 Task: Look for space in  Lyon from 4th may 2023 to 15th may 2023 for 2 adults, 1 child in price range Rs.30000 to Rs.36000. Place can be entire place or private room with 1  bedroom having 2 beds and 1 bathroom. Property type can be flat. Amenities needed are: wifi, pool, breakfast. Booking option can be shelf check-in. Required host language is English.
Action: Mouse moved to (444, 497)
Screenshot: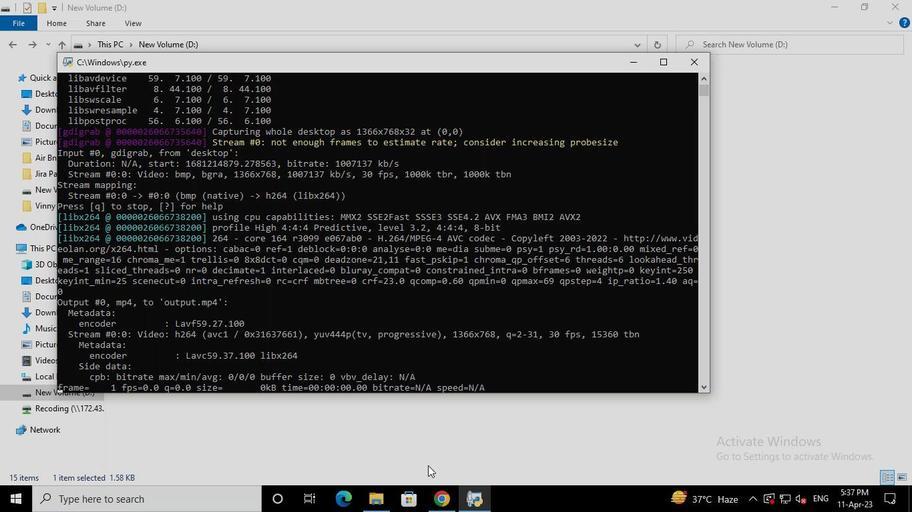 
Action: Mouse pressed left at (444, 497)
Screenshot: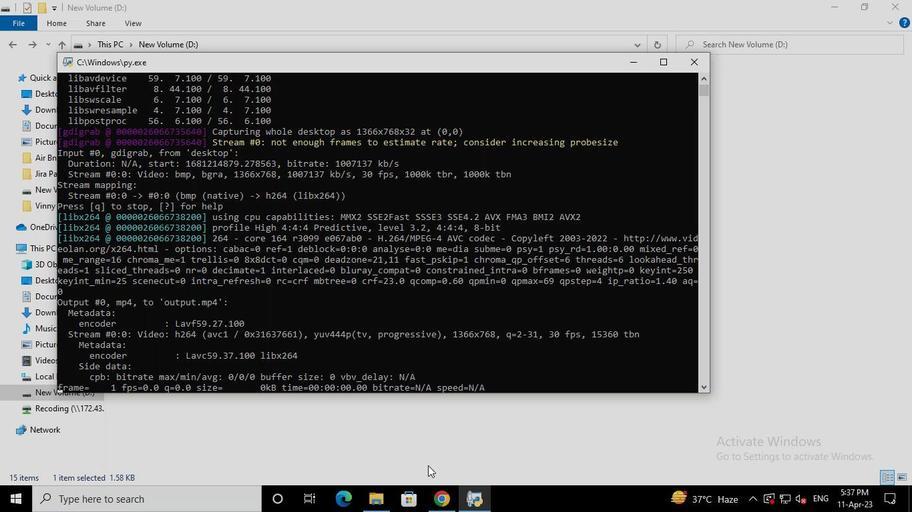 
Action: Mouse moved to (377, 119)
Screenshot: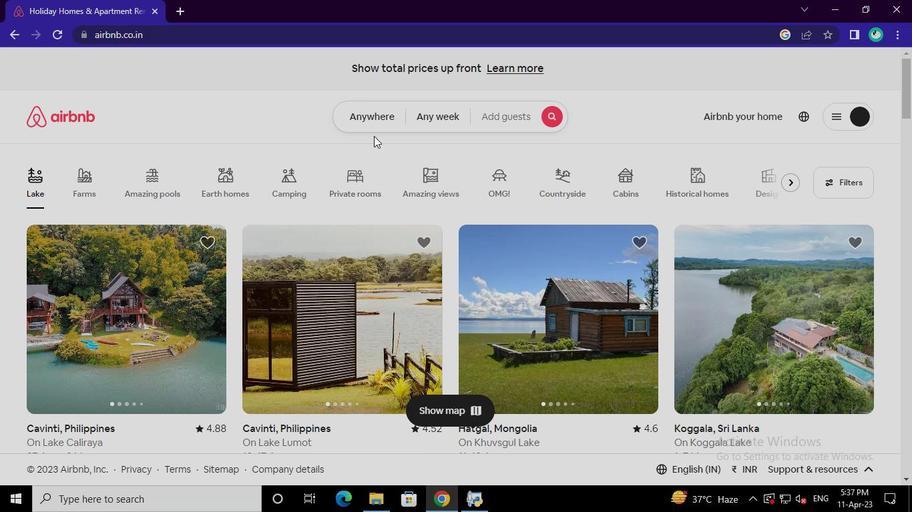 
Action: Mouse pressed left at (377, 119)
Screenshot: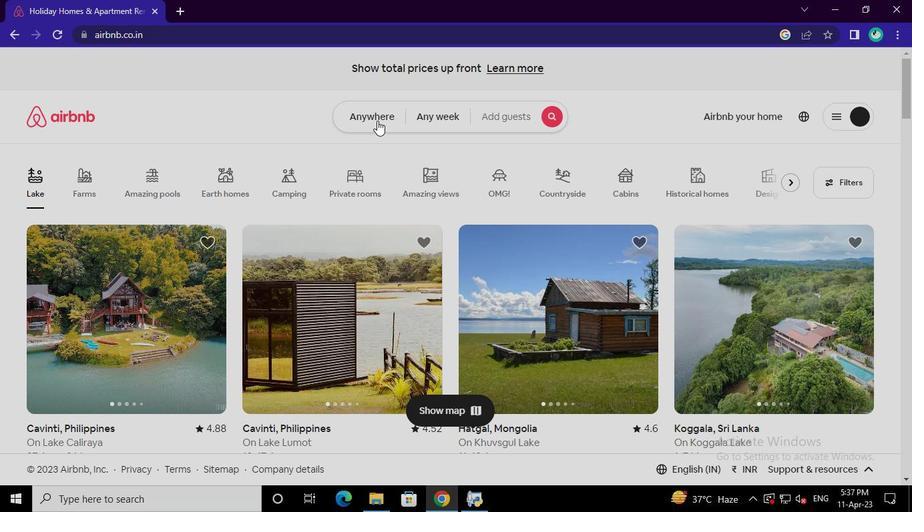 
Action: Mouse moved to (331, 164)
Screenshot: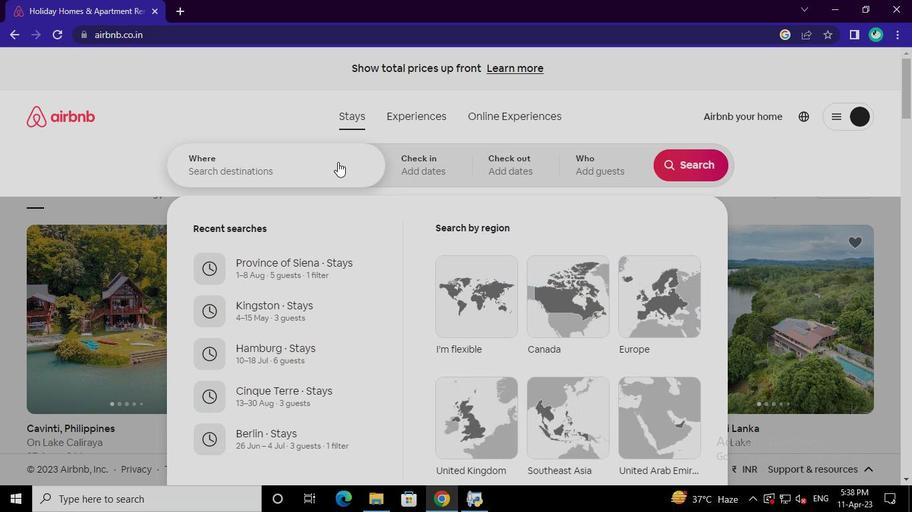 
Action: Mouse pressed left at (331, 164)
Screenshot: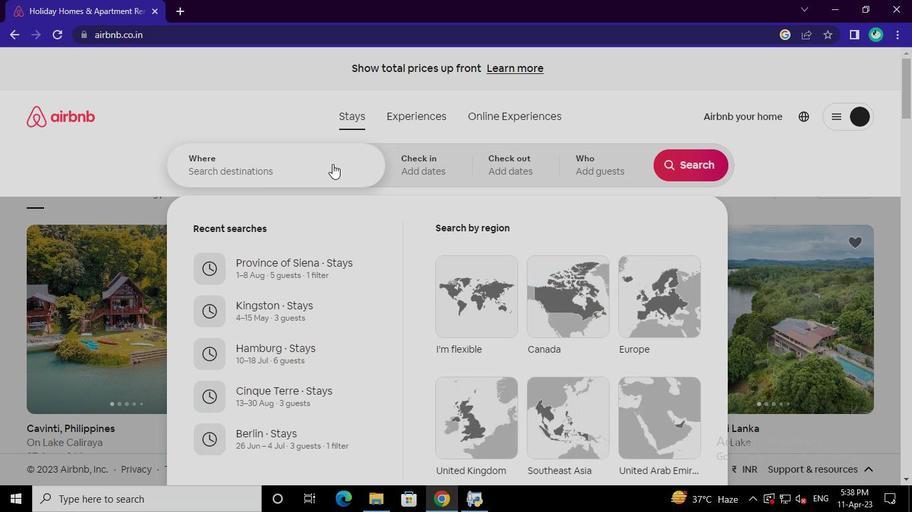 
Action: Keyboard l
Screenshot: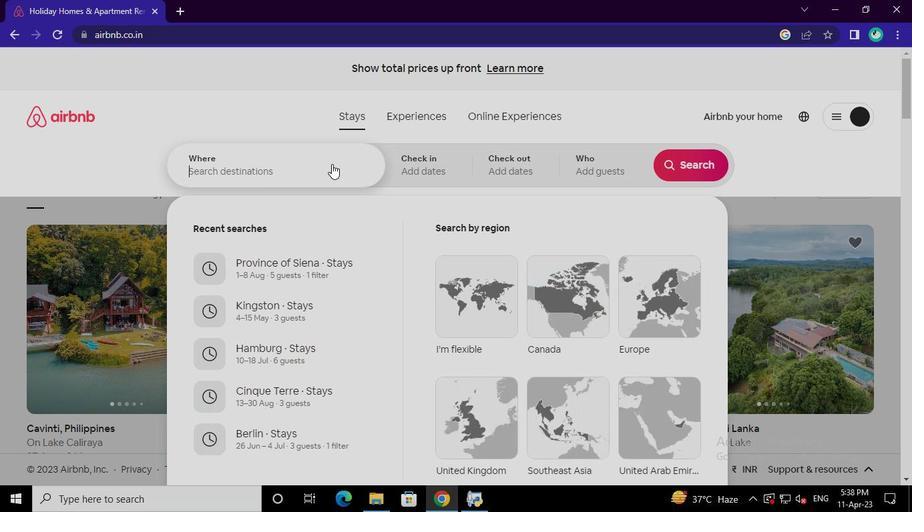 
Action: Keyboard y
Screenshot: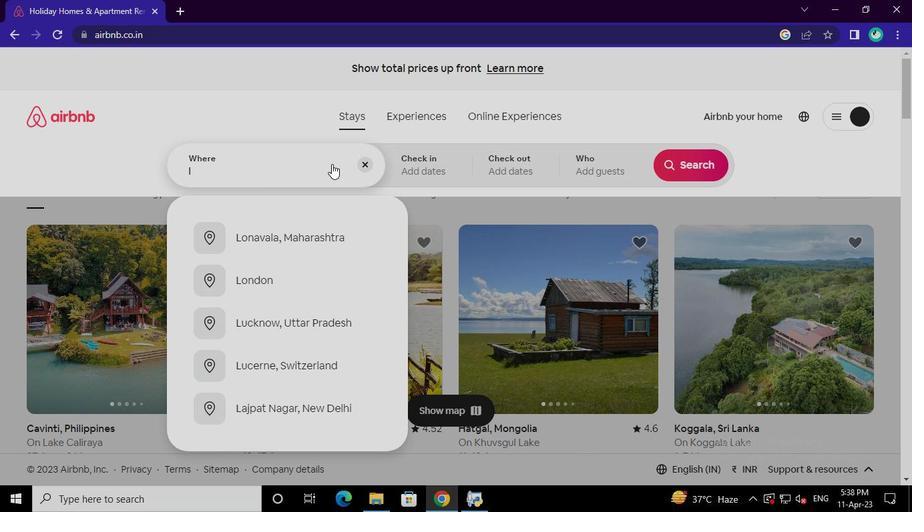 
Action: Keyboard o
Screenshot: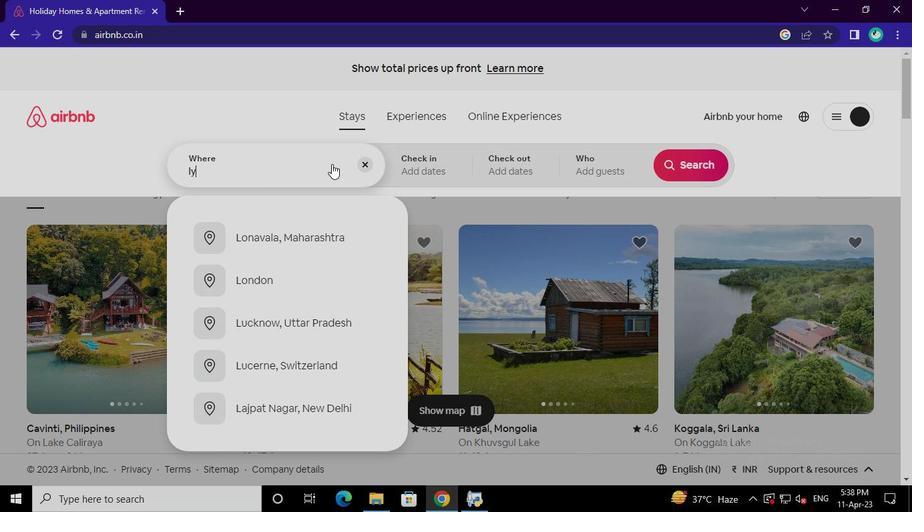 
Action: Keyboard n
Screenshot: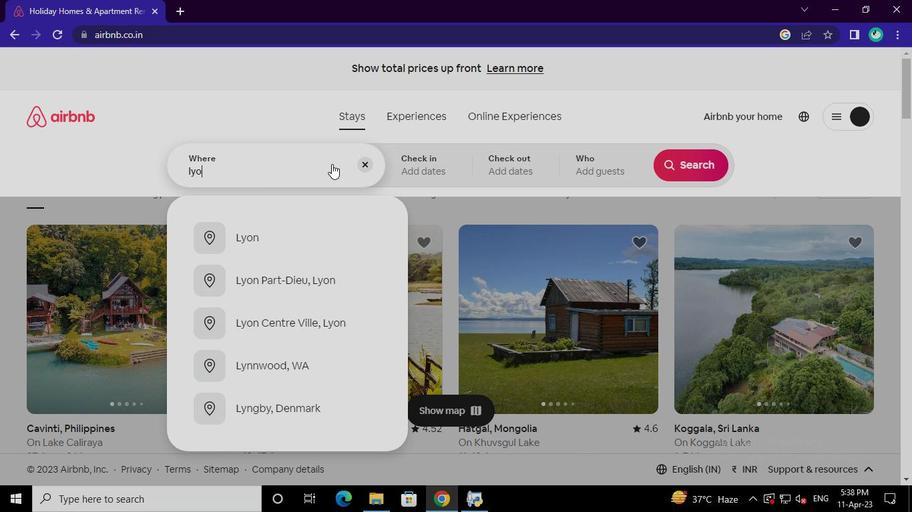 
Action: Mouse moved to (293, 238)
Screenshot: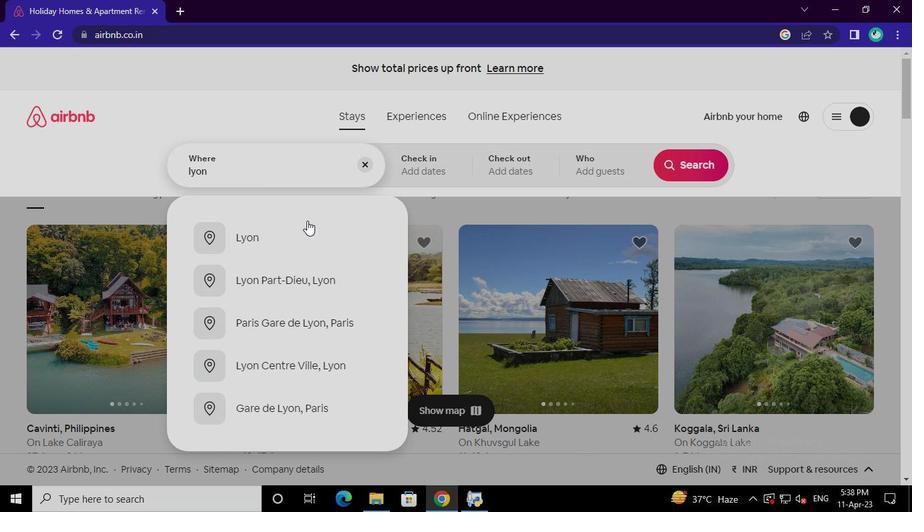
Action: Mouse pressed left at (293, 238)
Screenshot: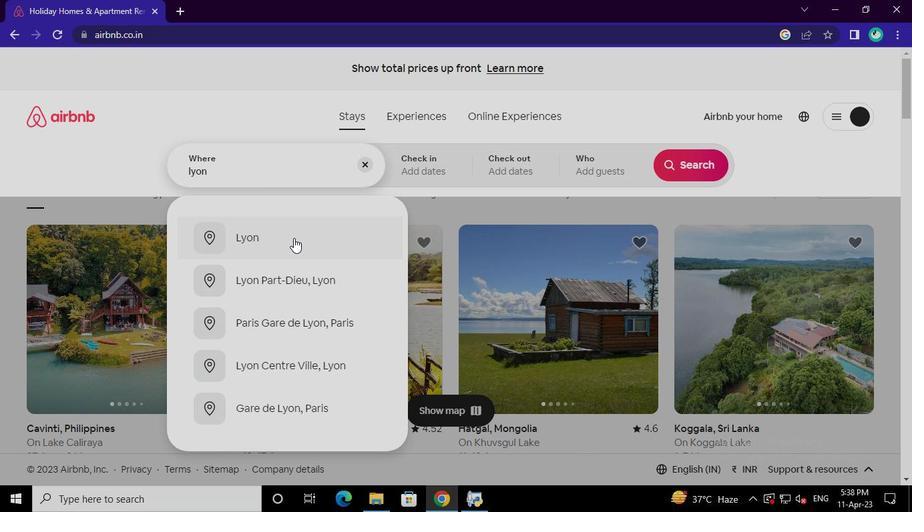 
Action: Mouse moved to (607, 327)
Screenshot: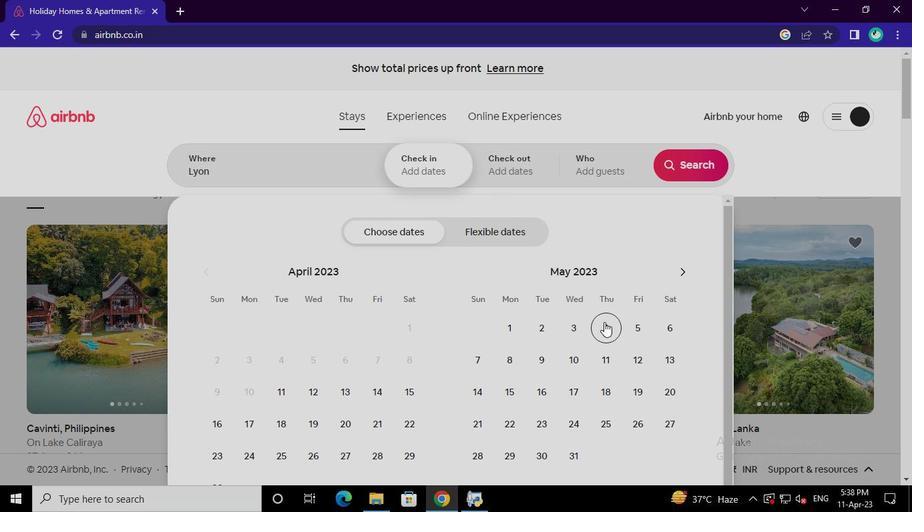 
Action: Mouse pressed left at (607, 327)
Screenshot: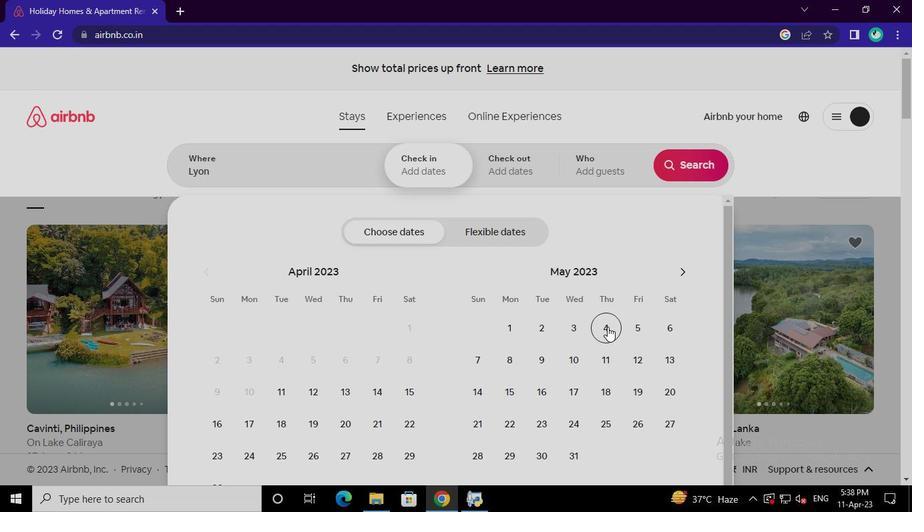 
Action: Mouse moved to (511, 393)
Screenshot: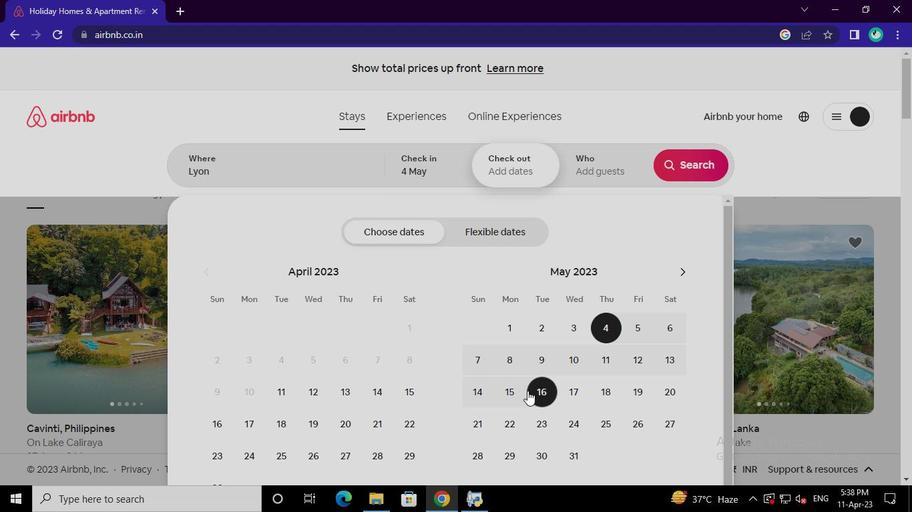 
Action: Mouse pressed left at (511, 393)
Screenshot: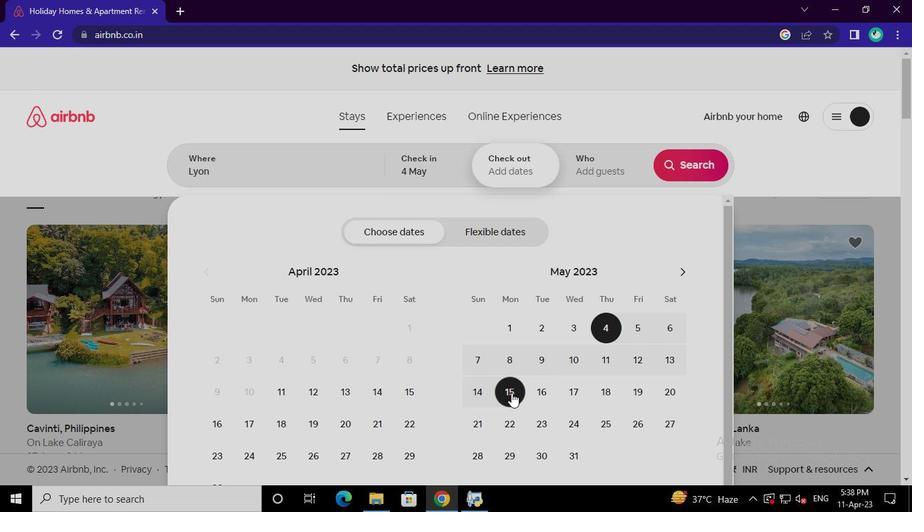 
Action: Mouse moved to (610, 169)
Screenshot: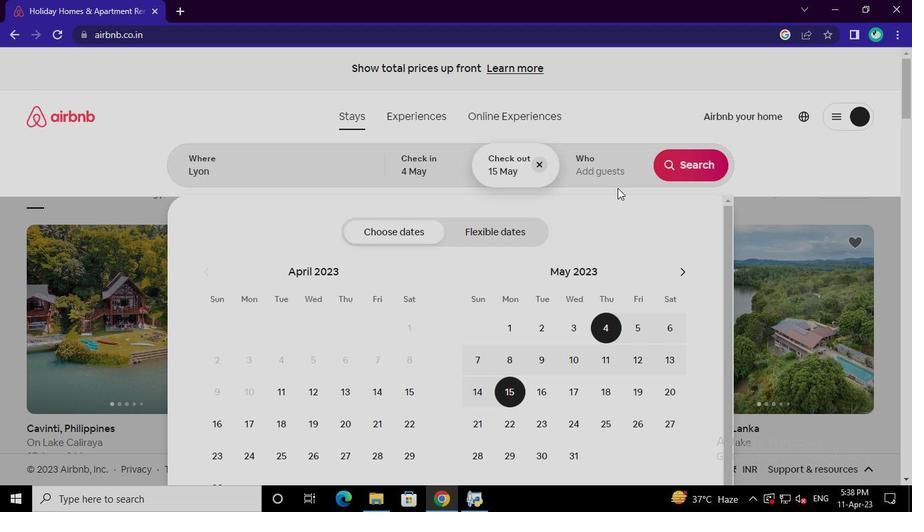 
Action: Mouse pressed left at (610, 169)
Screenshot: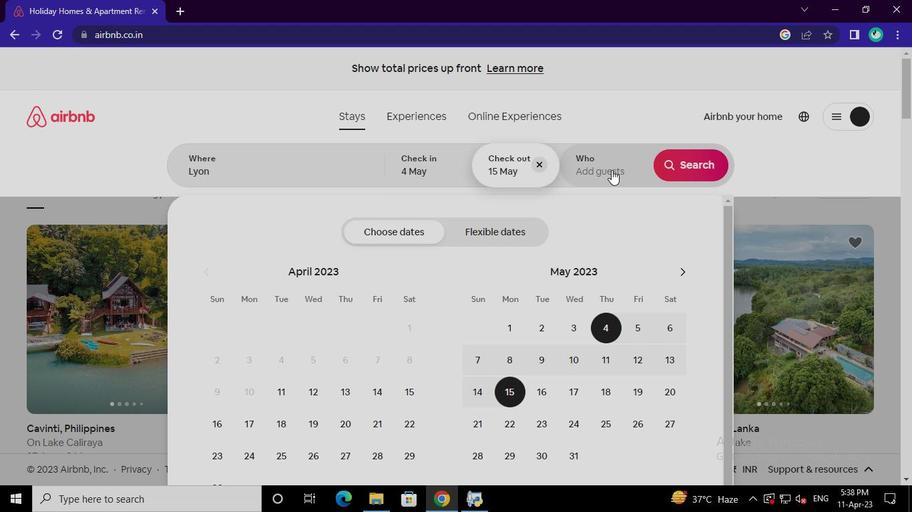 
Action: Mouse moved to (699, 236)
Screenshot: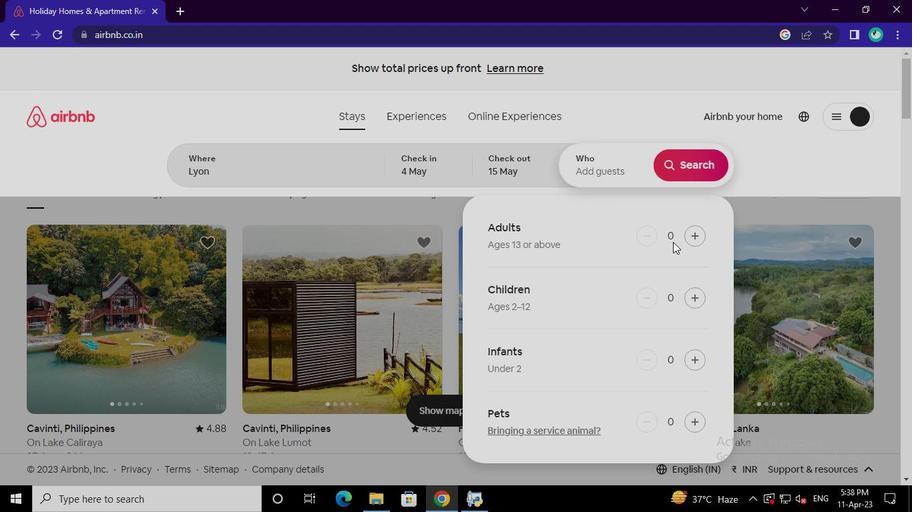 
Action: Mouse pressed left at (699, 236)
Screenshot: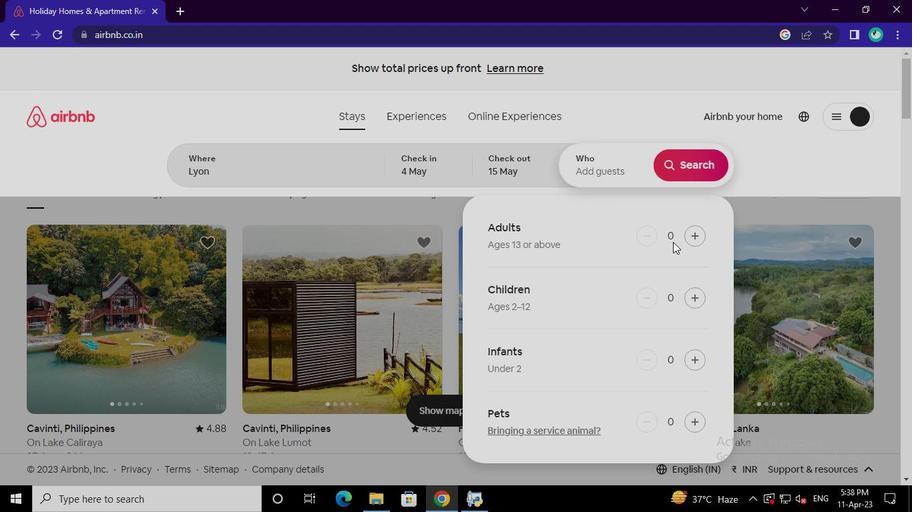 
Action: Mouse pressed left at (699, 236)
Screenshot: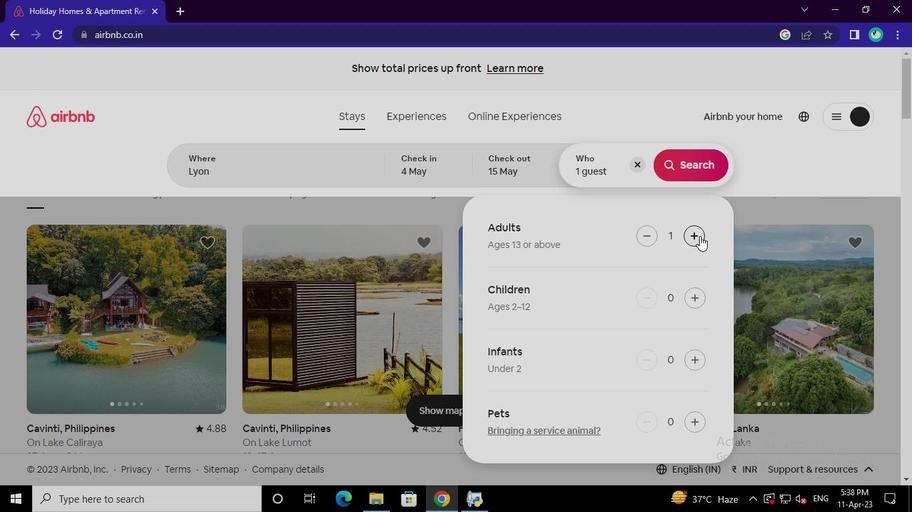 
Action: Mouse moved to (697, 294)
Screenshot: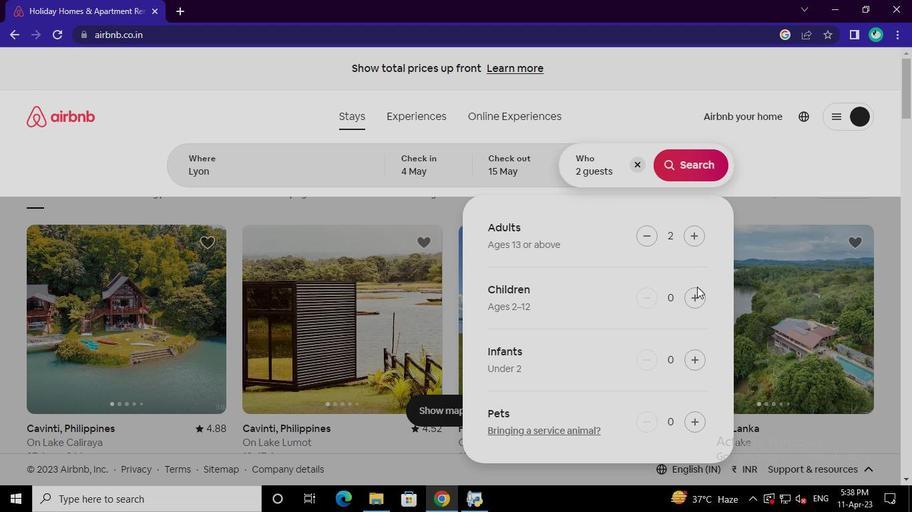 
Action: Mouse pressed left at (697, 294)
Screenshot: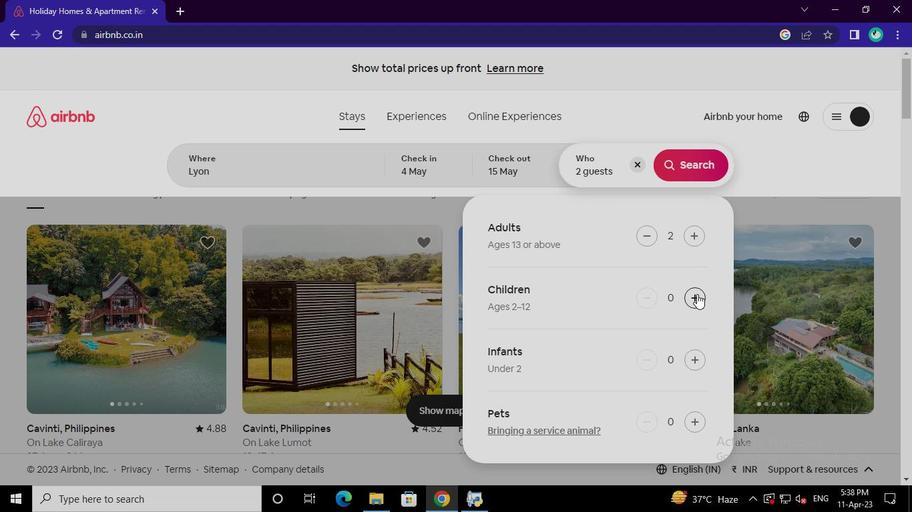
Action: Mouse moved to (693, 171)
Screenshot: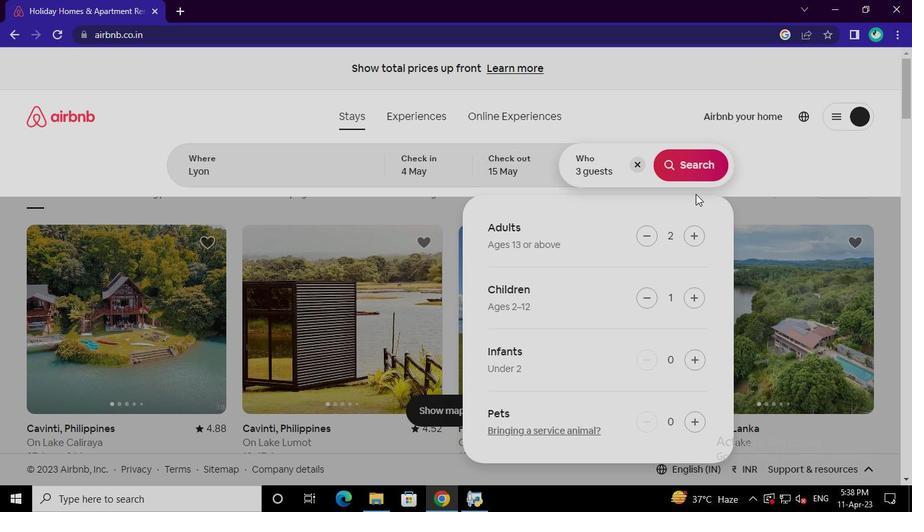 
Action: Mouse pressed left at (693, 171)
Screenshot: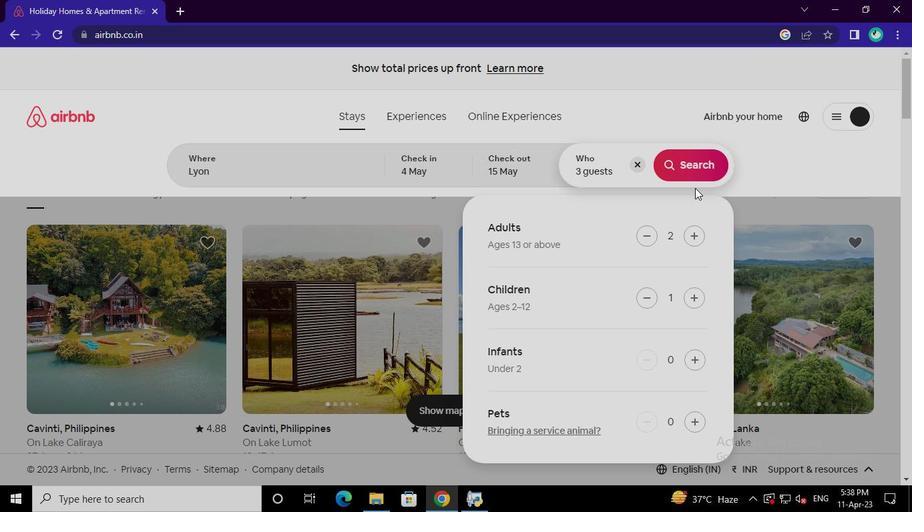
Action: Mouse moved to (839, 129)
Screenshot: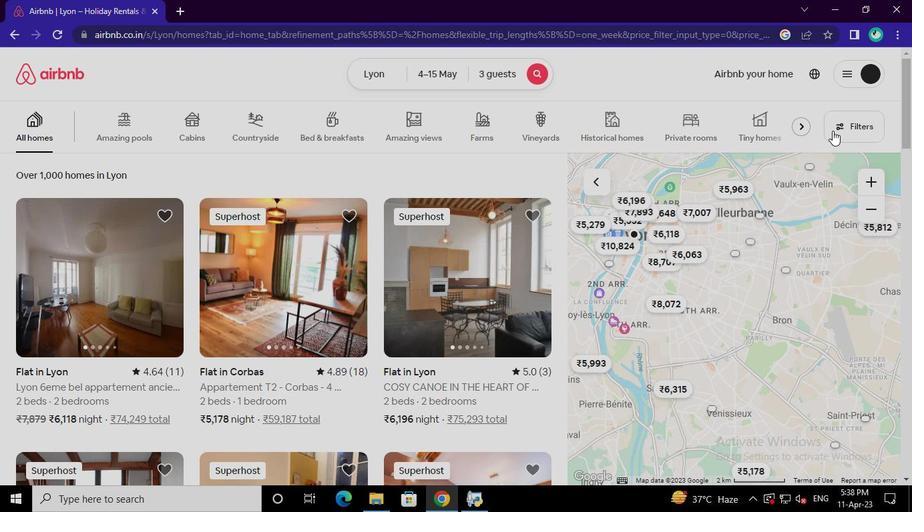
Action: Mouse pressed left at (839, 129)
Screenshot: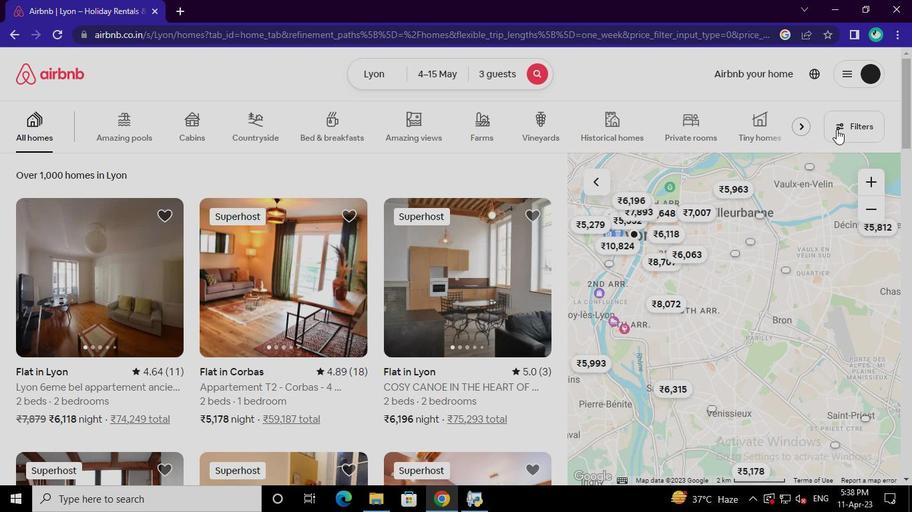 
Action: Mouse moved to (390, 289)
Screenshot: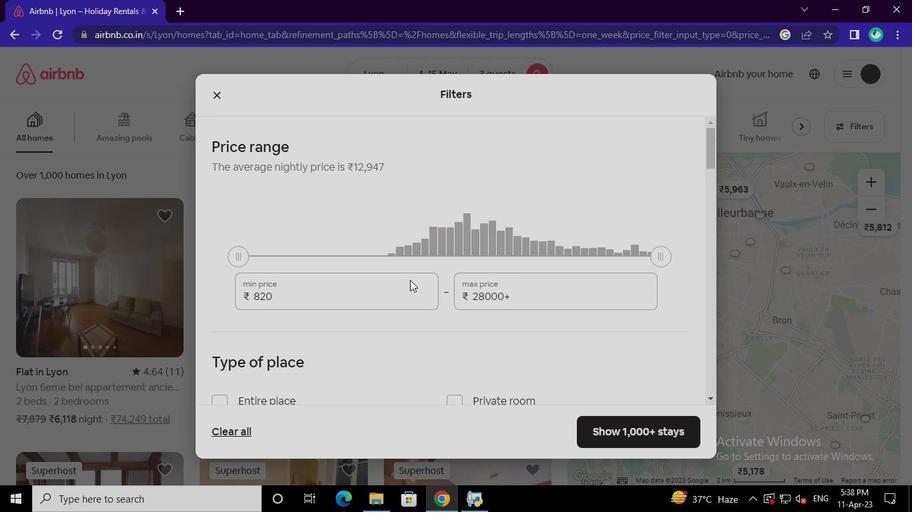 
Action: Mouse pressed left at (390, 289)
Screenshot: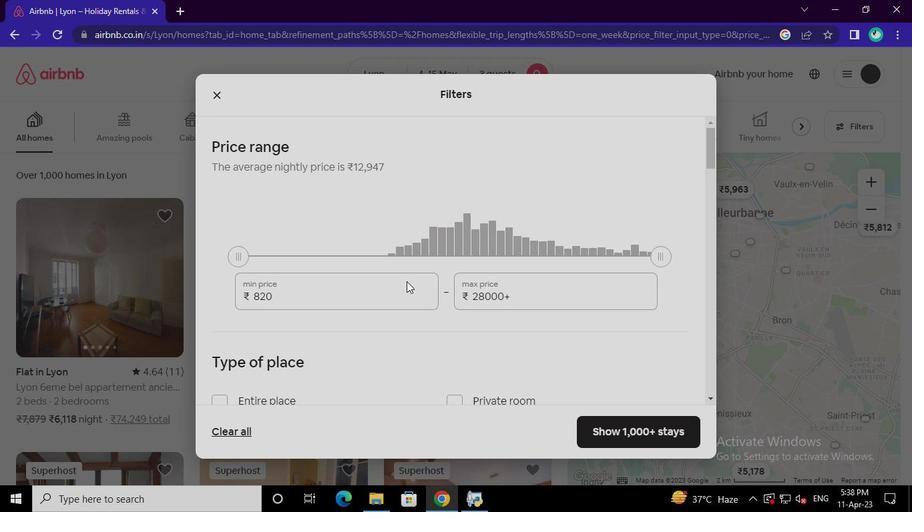 
Action: Keyboard Key.backspace
Screenshot: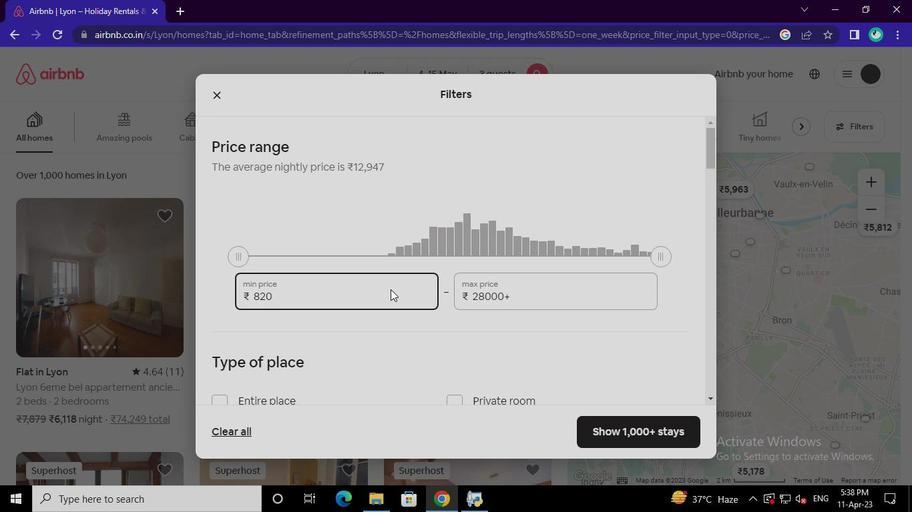 
Action: Keyboard Key.backspace
Screenshot: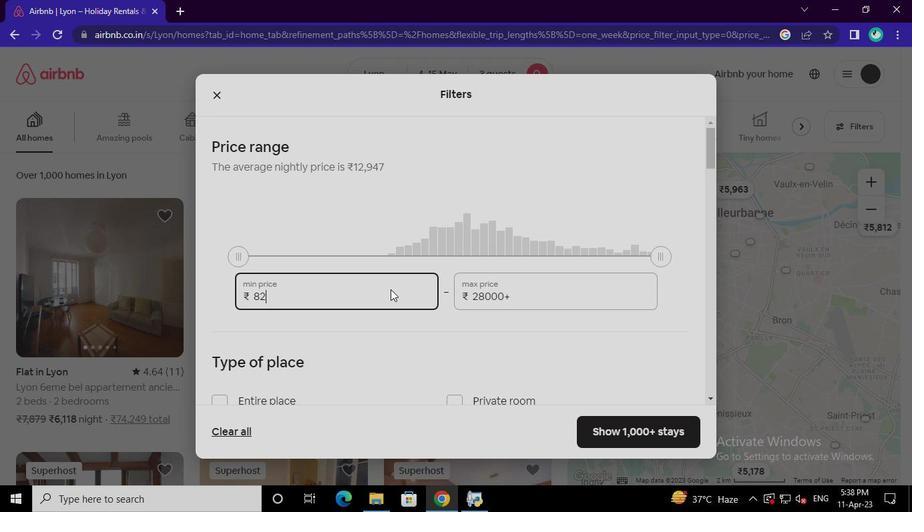 
Action: Keyboard Key.backspace
Screenshot: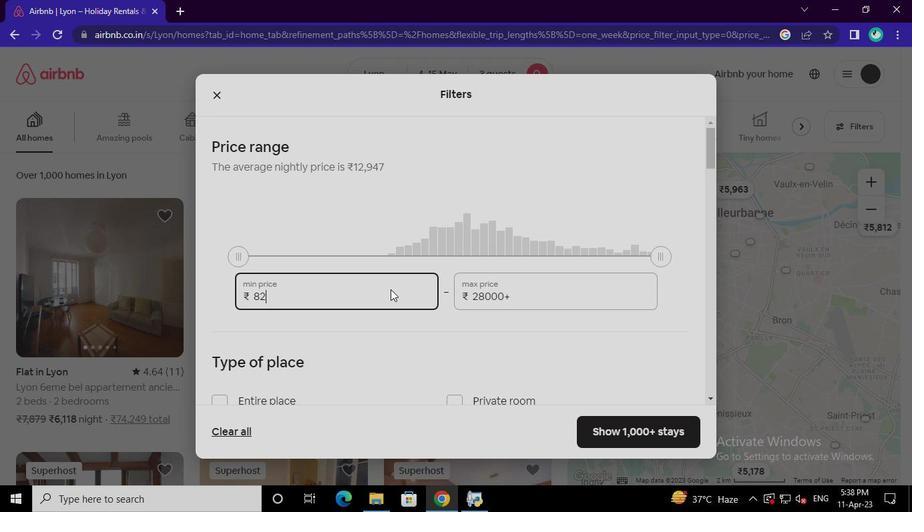 
Action: Keyboard Key.backspace
Screenshot: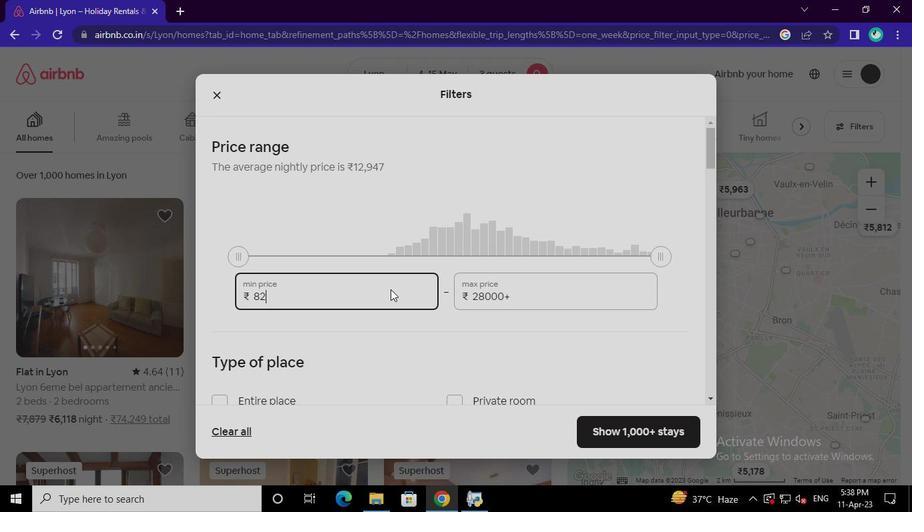 
Action: Keyboard Key.backspace
Screenshot: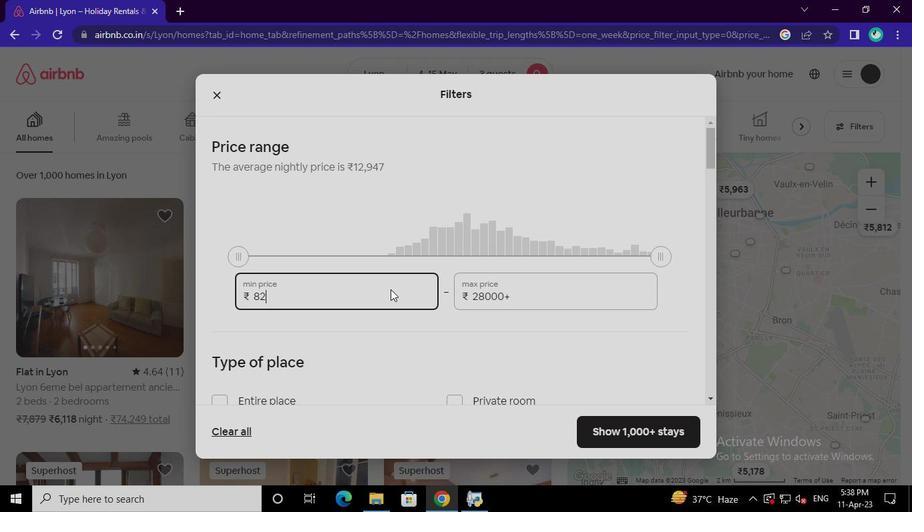 
Action: Keyboard Key.backspace
Screenshot: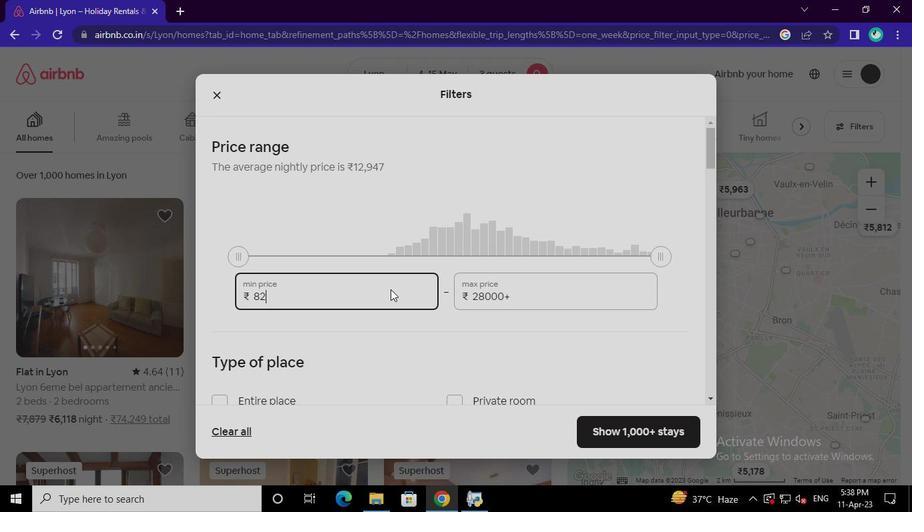 
Action: Keyboard <99>
Screenshot: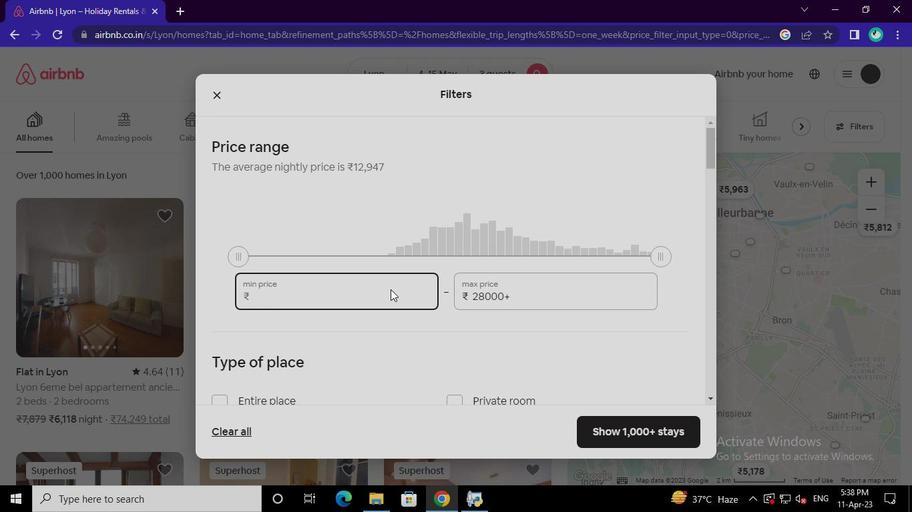 
Action: Keyboard <96>
Screenshot: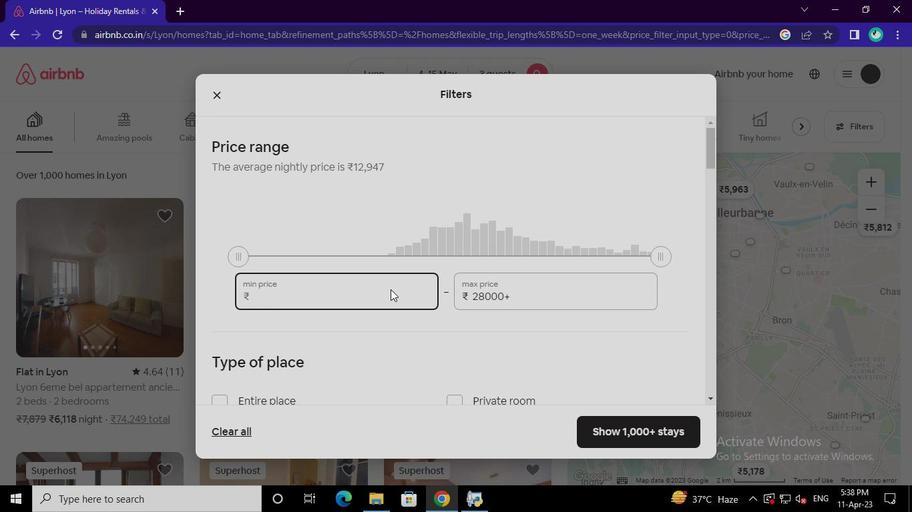 
Action: Keyboard <96>
Screenshot: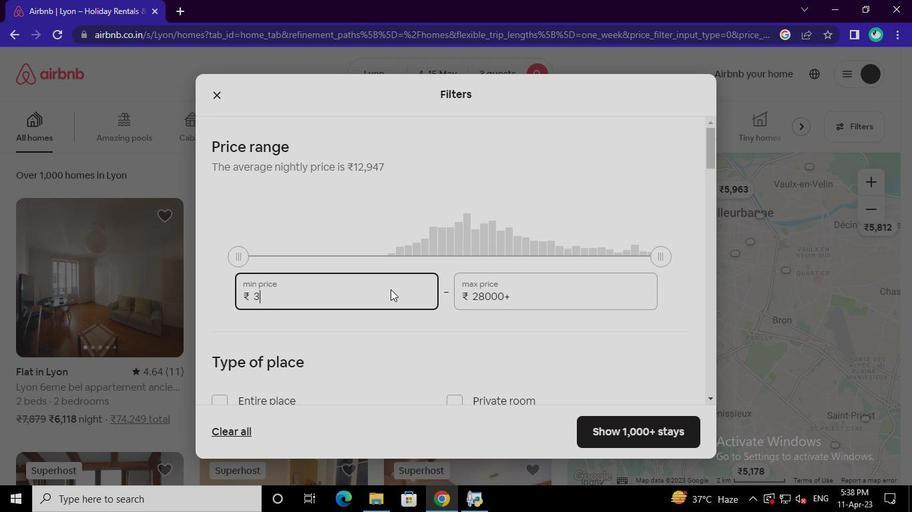 
Action: Keyboard <96>
Screenshot: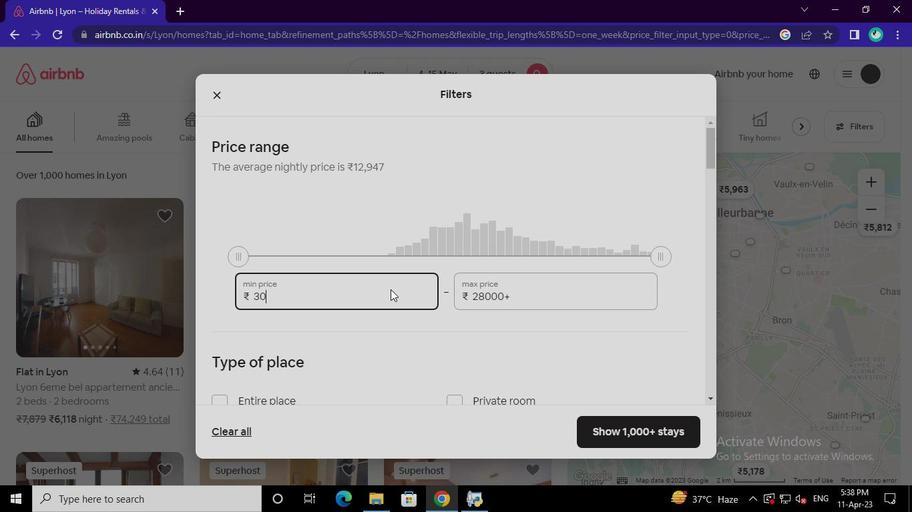 
Action: Keyboard <96>
Screenshot: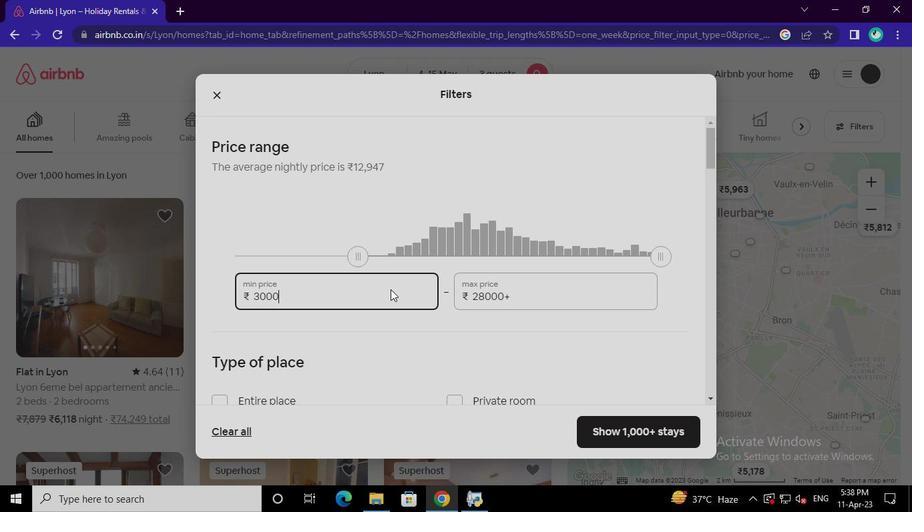 
Action: Mouse moved to (514, 300)
Screenshot: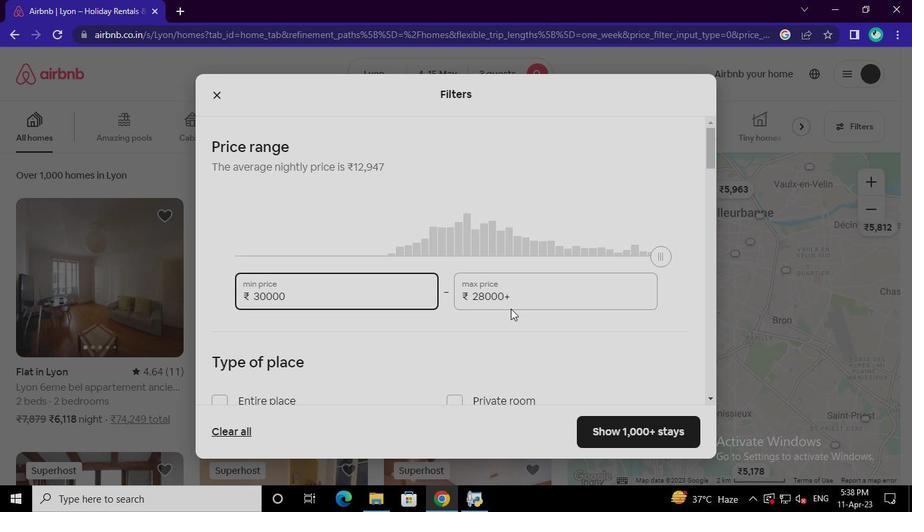 
Action: Mouse pressed left at (514, 300)
Screenshot: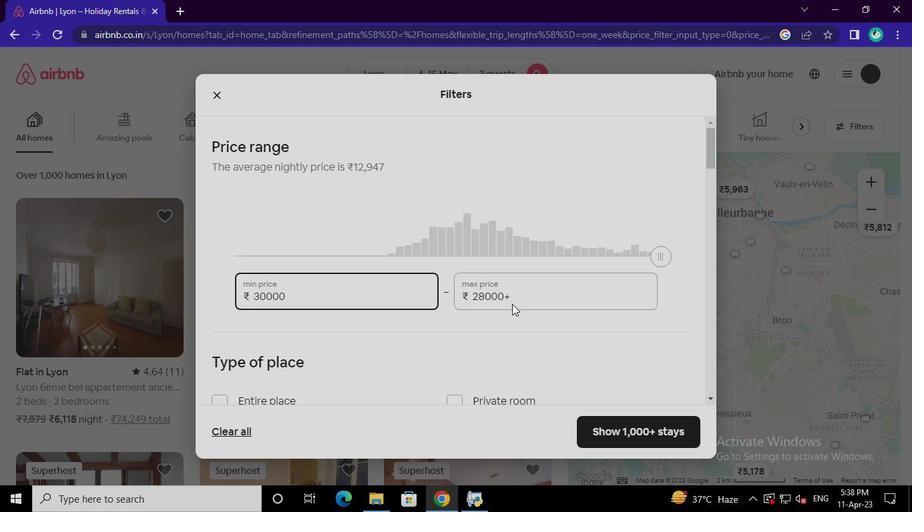 
Action: Mouse moved to (514, 299)
Screenshot: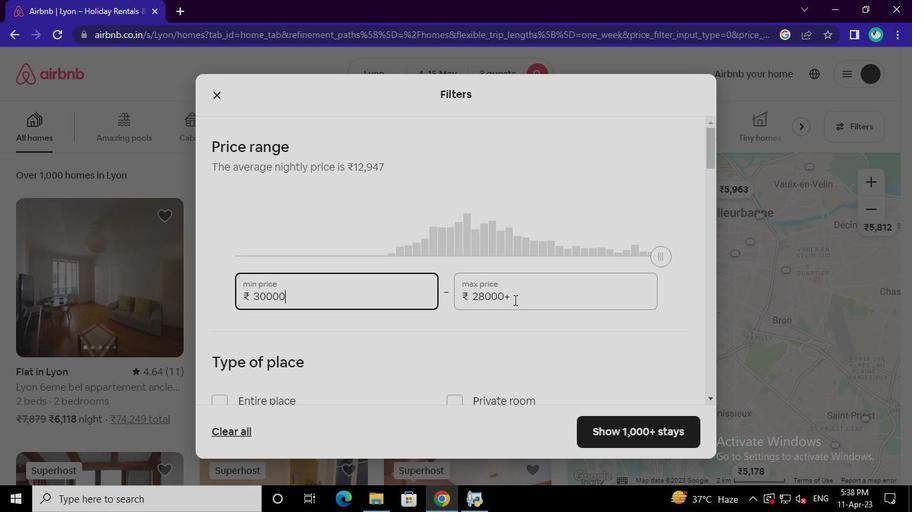 
Action: Keyboard Key.backspace
Screenshot: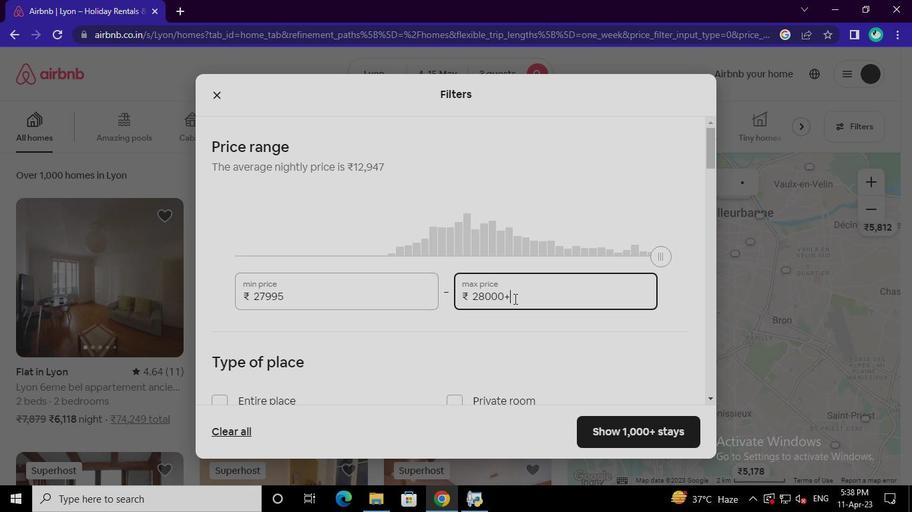 
Action: Keyboard Key.backspace
Screenshot: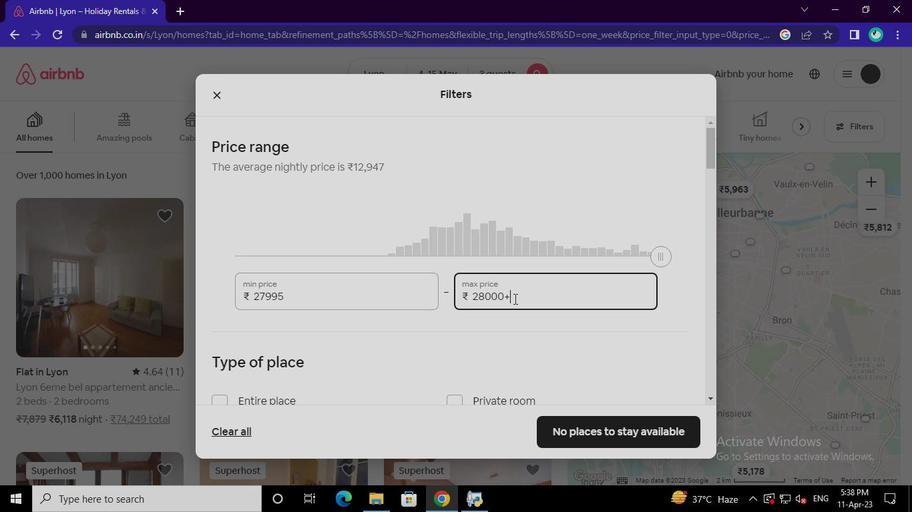 
Action: Keyboard Key.backspace
Screenshot: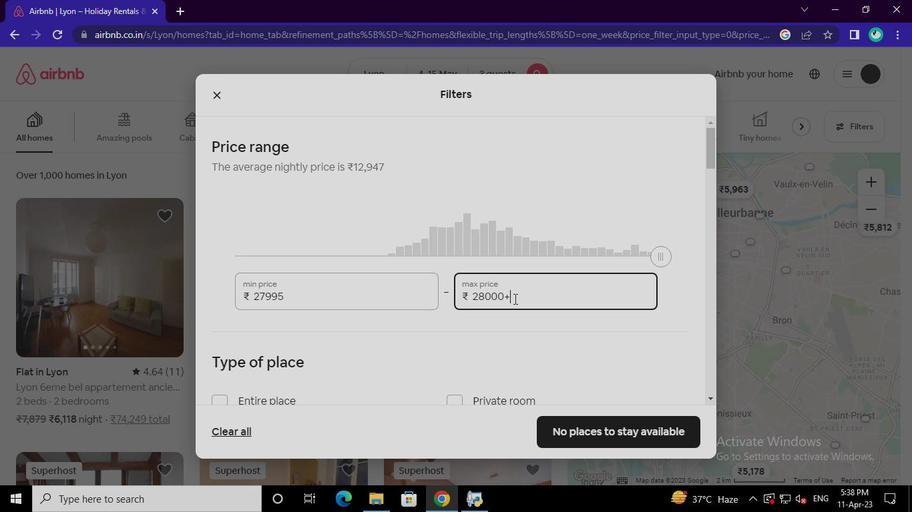 
Action: Keyboard Key.backspace
Screenshot: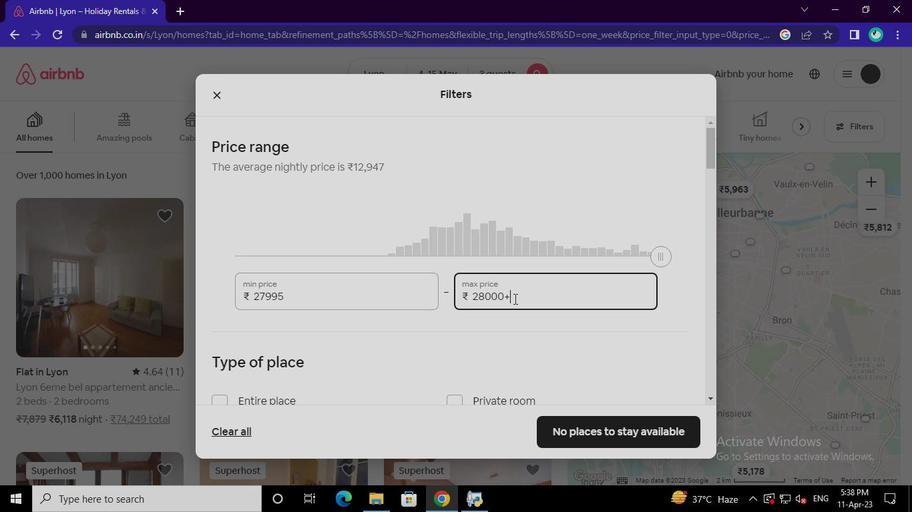 
Action: Keyboard Key.backspace
Screenshot: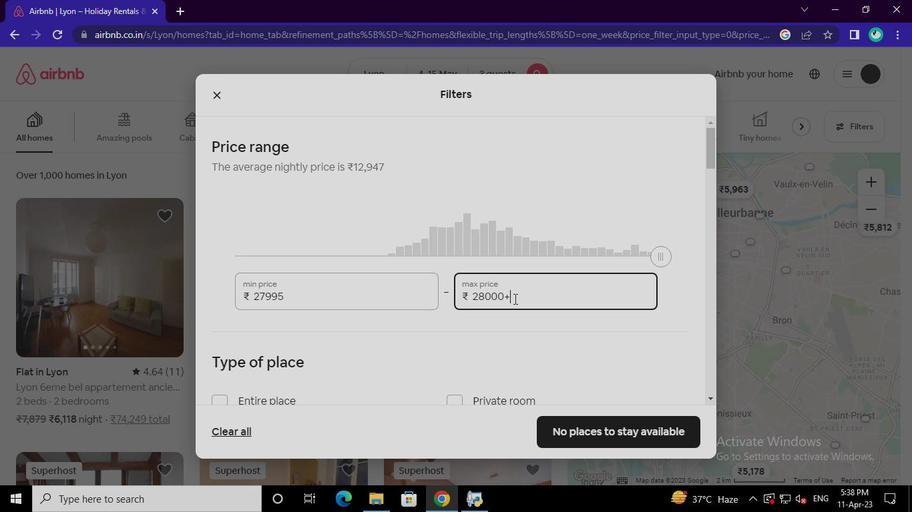
Action: Keyboard Key.backspace
Screenshot: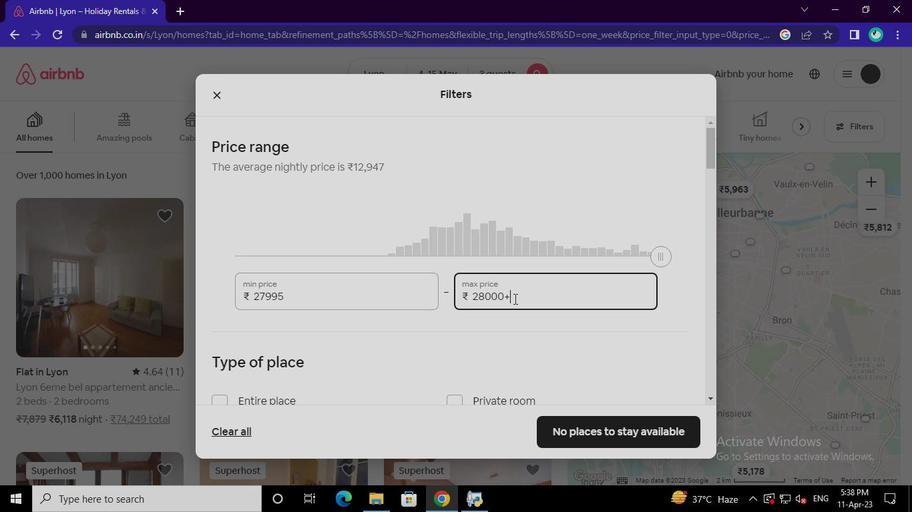 
Action: Keyboard Key.backspace
Screenshot: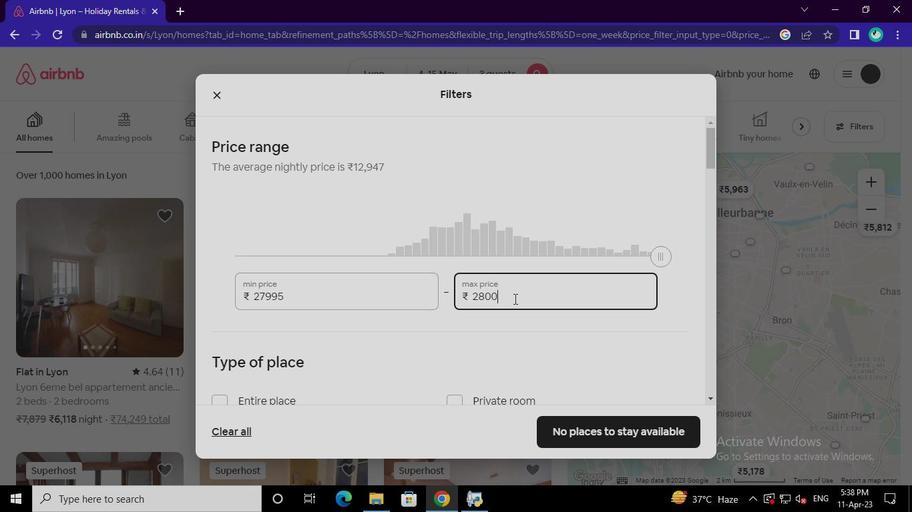 
Action: Keyboard Key.backspace
Screenshot: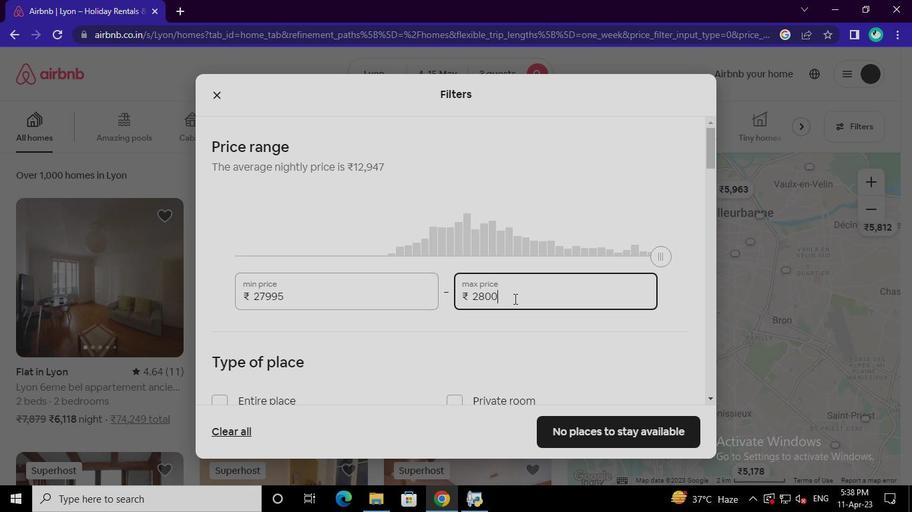
Action: Keyboard Key.backspace
Screenshot: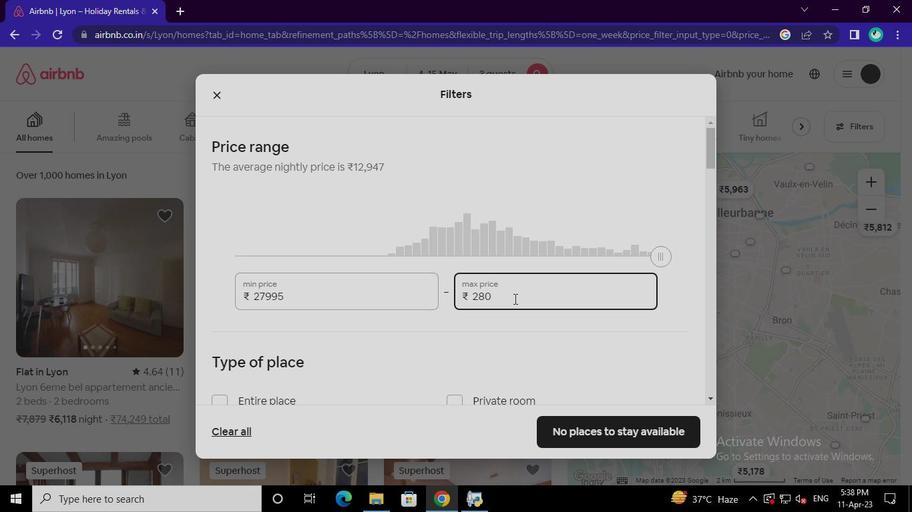 
Action: Keyboard Key.backspace
Screenshot: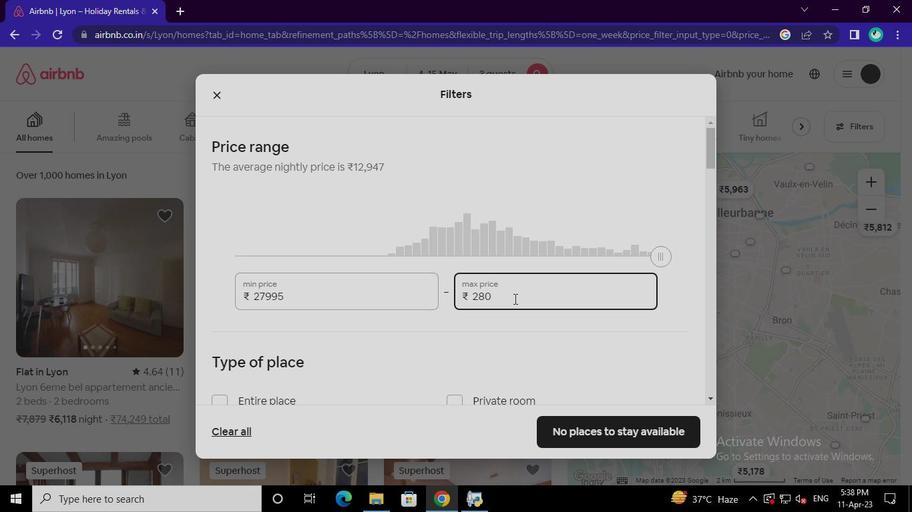 
Action: Keyboard Key.backspace
Screenshot: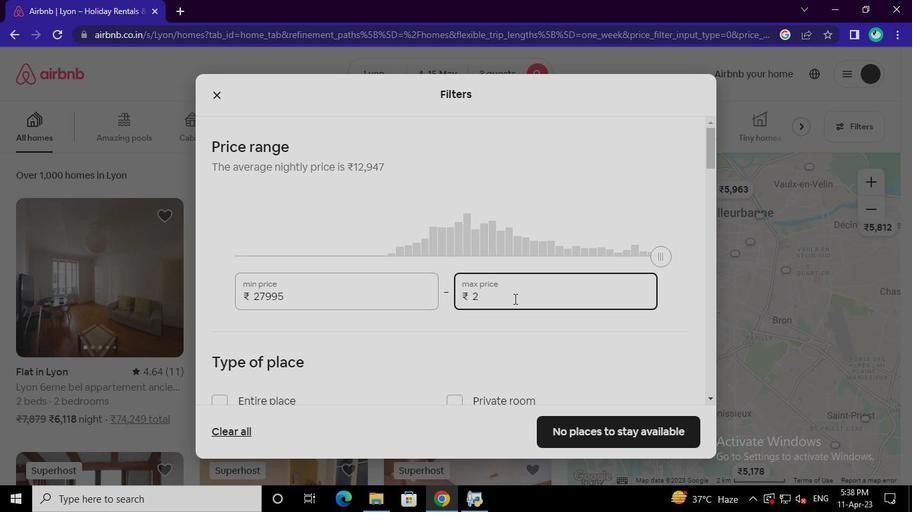 
Action: Keyboard Key.backspace
Screenshot: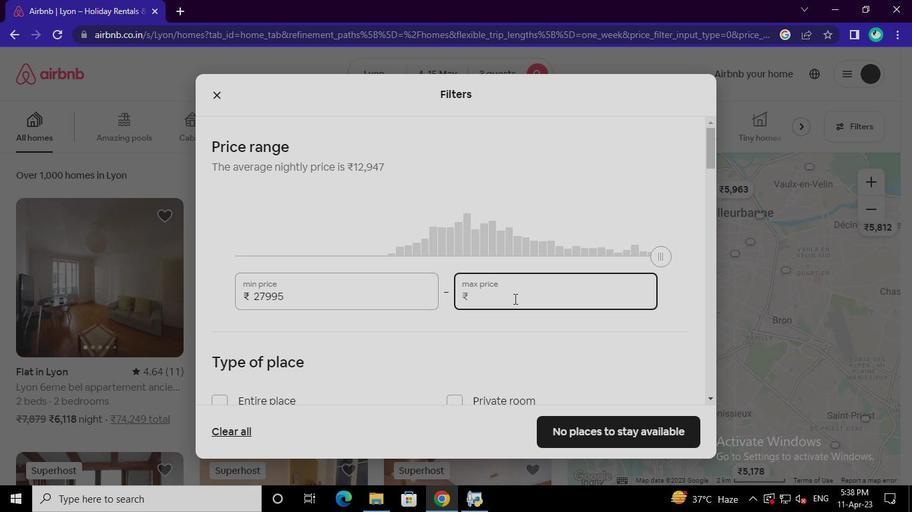 
Action: Keyboard Key.backspace
Screenshot: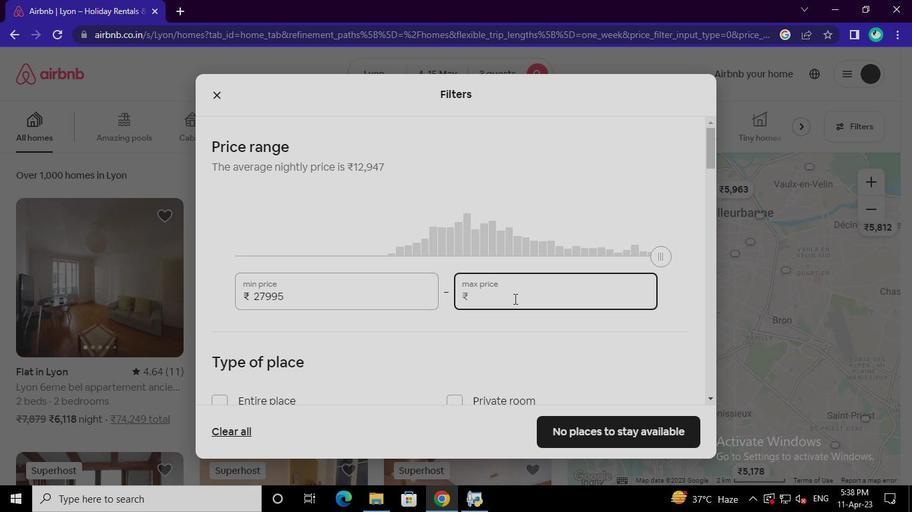 
Action: Keyboard <99>
Screenshot: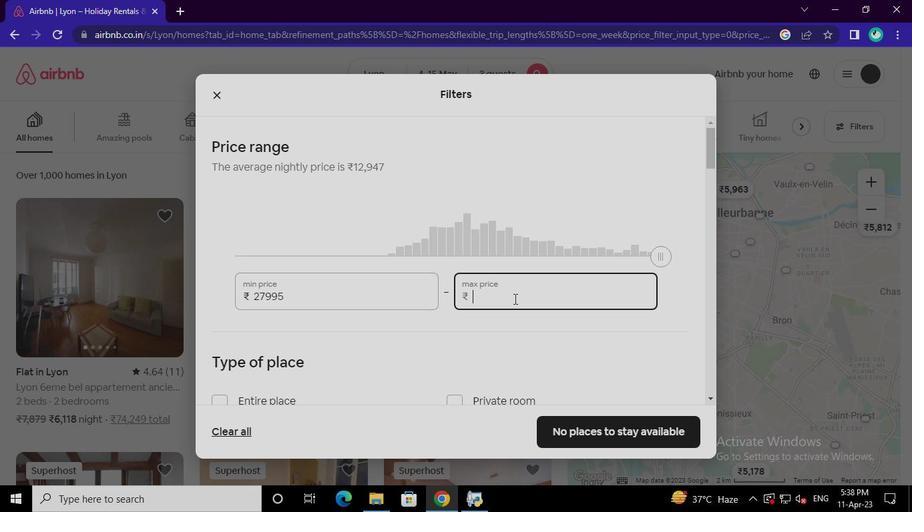 
Action: Keyboard <102>
Screenshot: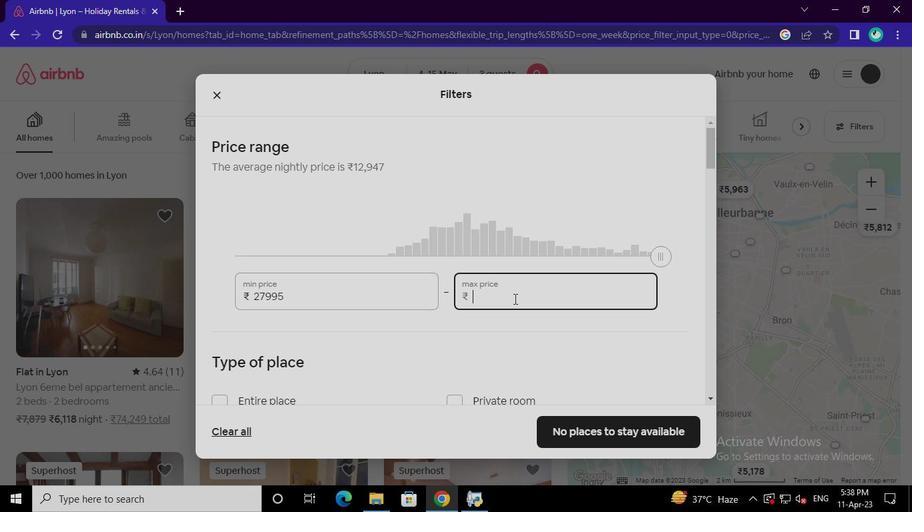 
Action: Keyboard <96>
Screenshot: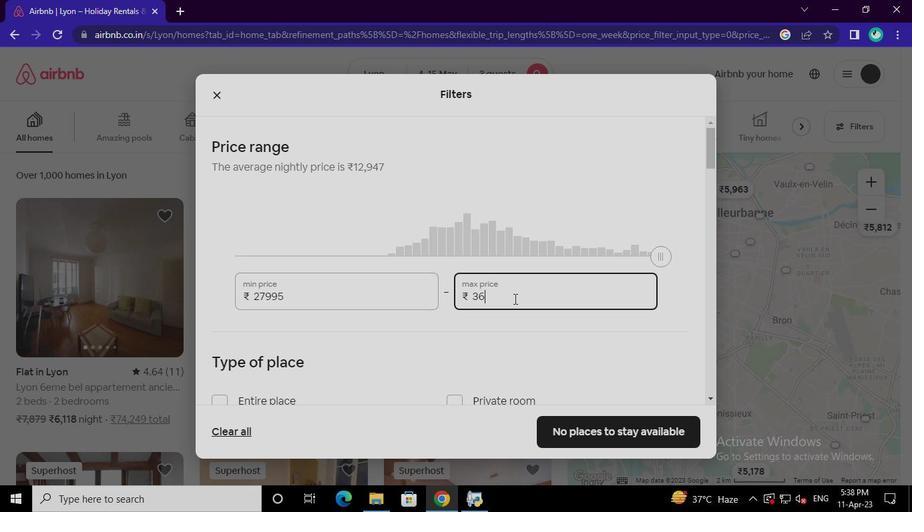 
Action: Keyboard <96>
Screenshot: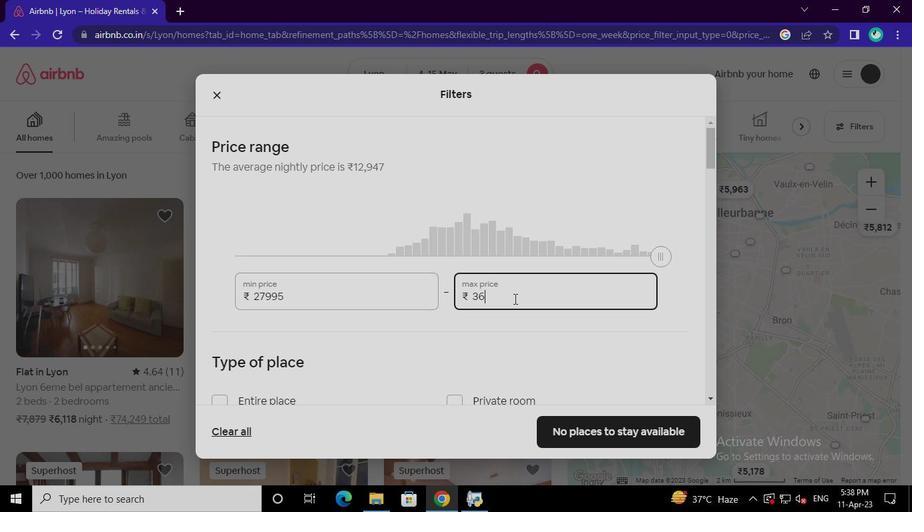 
Action: Keyboard <96>
Screenshot: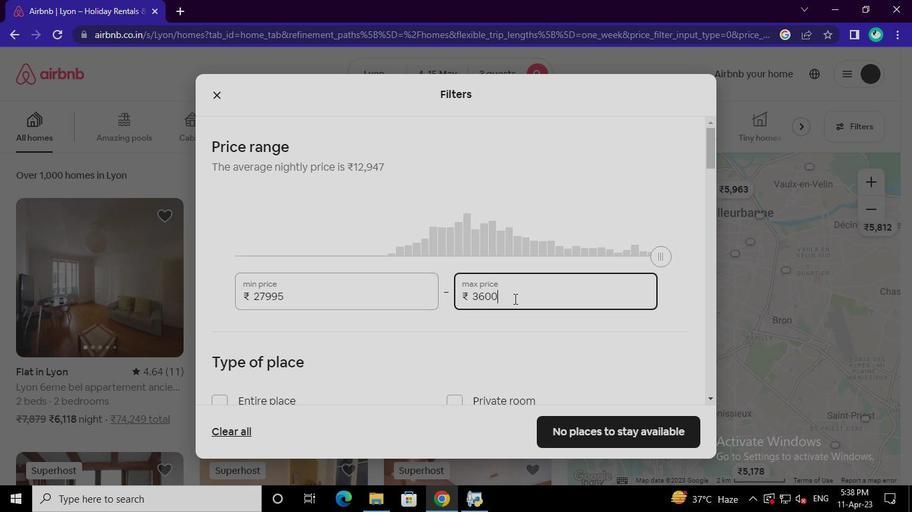 
Action: Mouse moved to (265, 271)
Screenshot: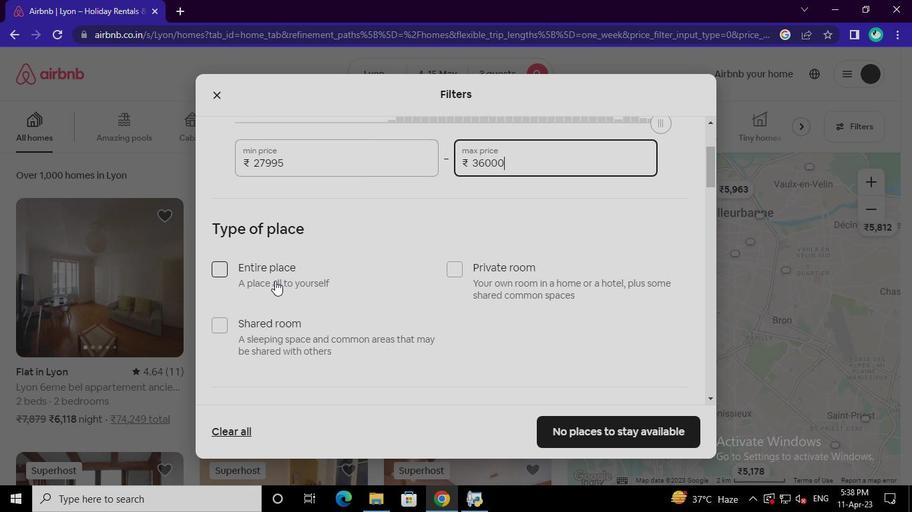 
Action: Mouse pressed left at (265, 271)
Screenshot: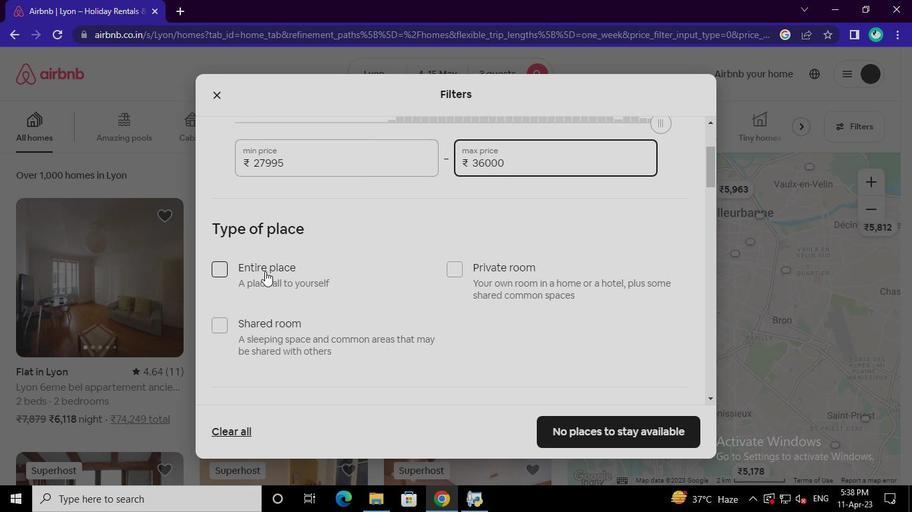 
Action: Mouse moved to (454, 281)
Screenshot: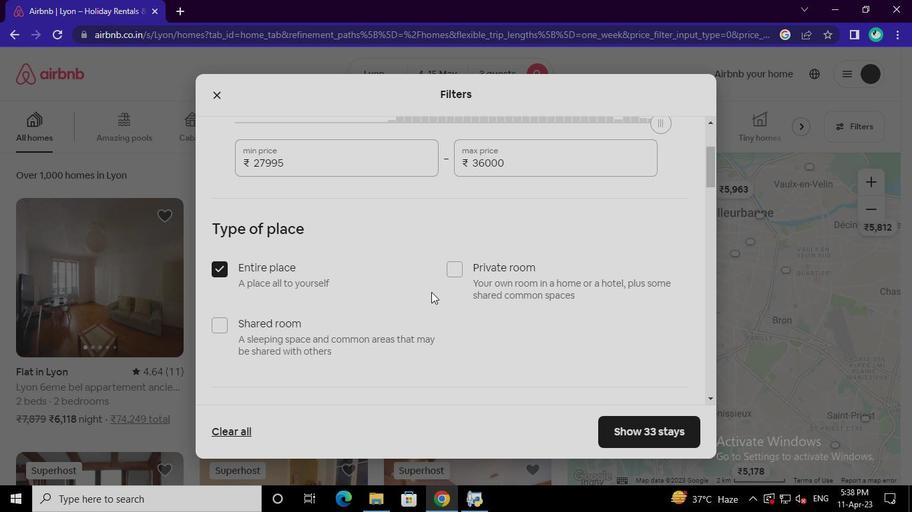 
Action: Mouse pressed left at (454, 281)
Screenshot: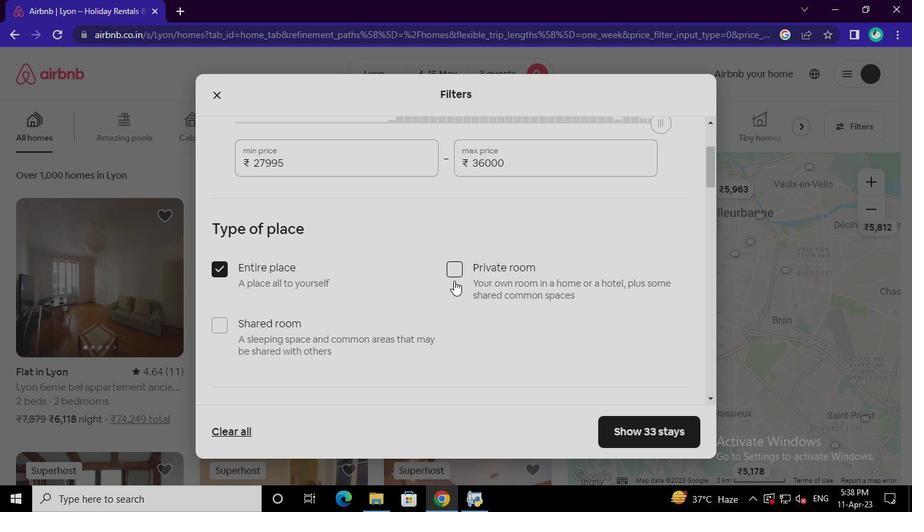 
Action: Mouse moved to (287, 355)
Screenshot: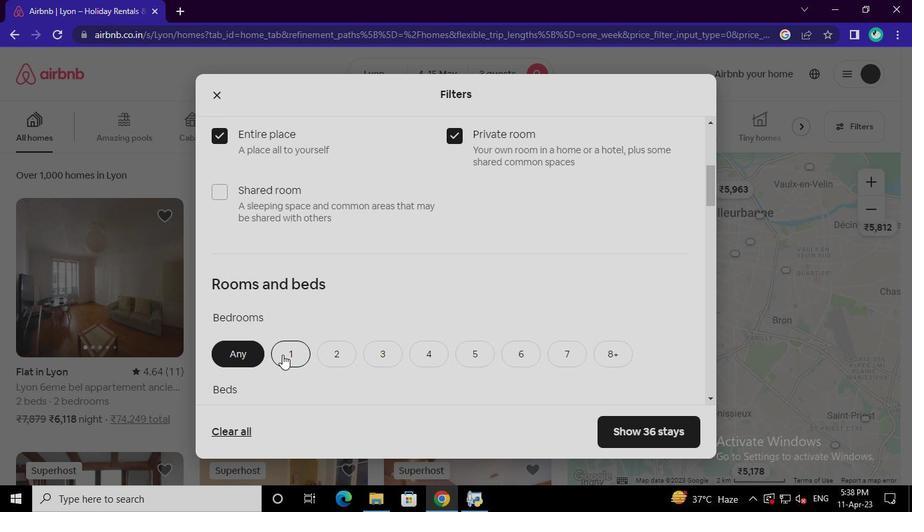 
Action: Mouse pressed left at (287, 355)
Screenshot: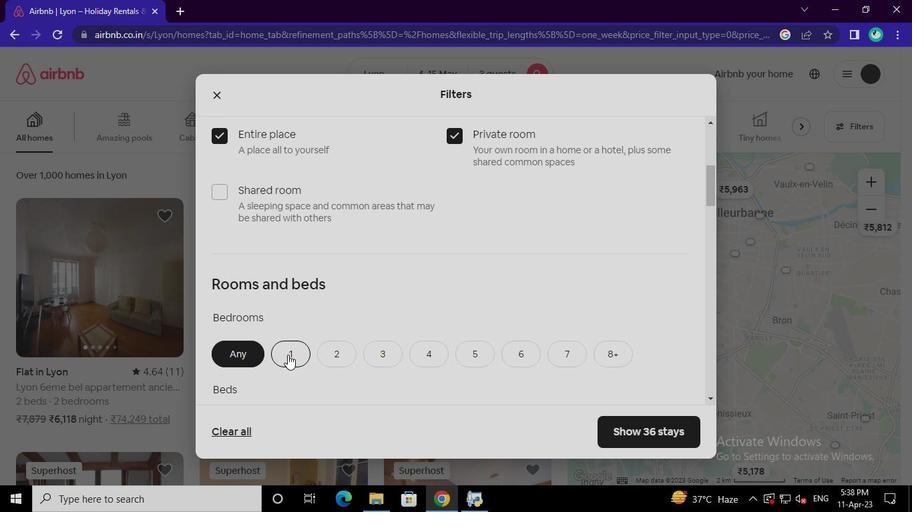 
Action: Mouse moved to (336, 360)
Screenshot: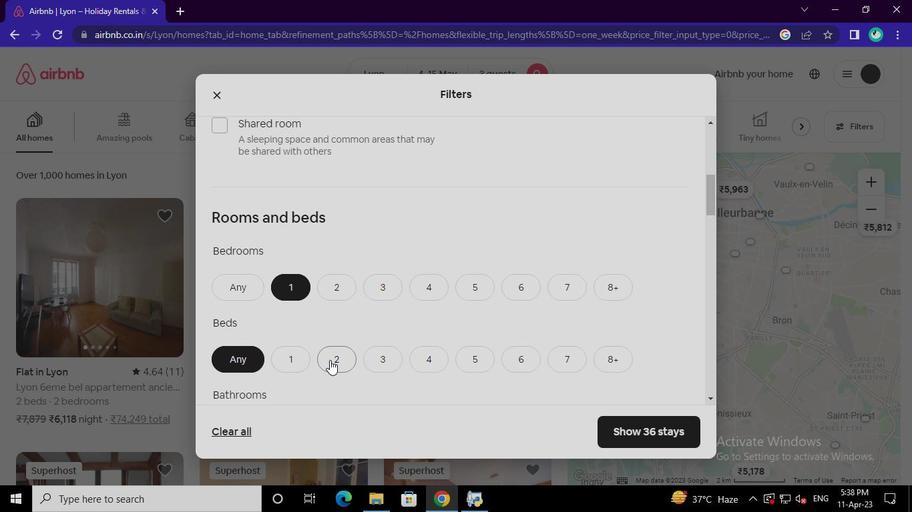 
Action: Mouse pressed left at (336, 360)
Screenshot: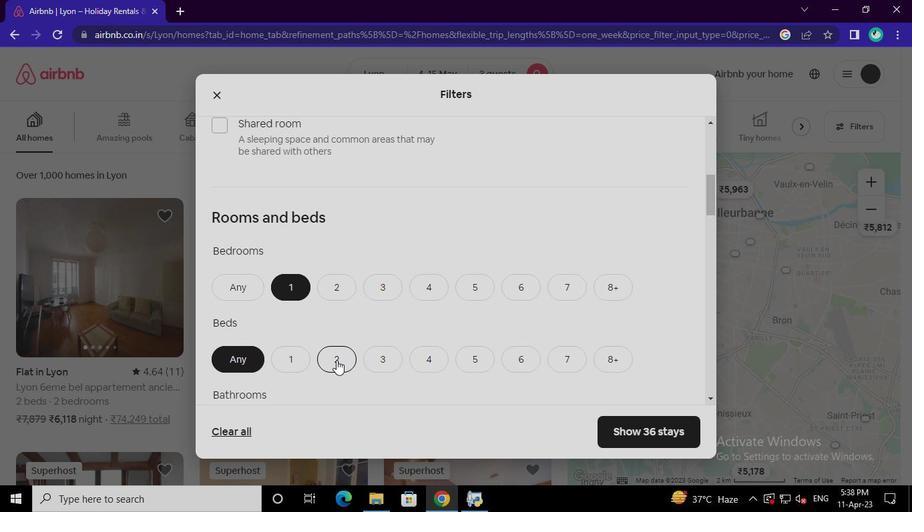 
Action: Mouse moved to (292, 301)
Screenshot: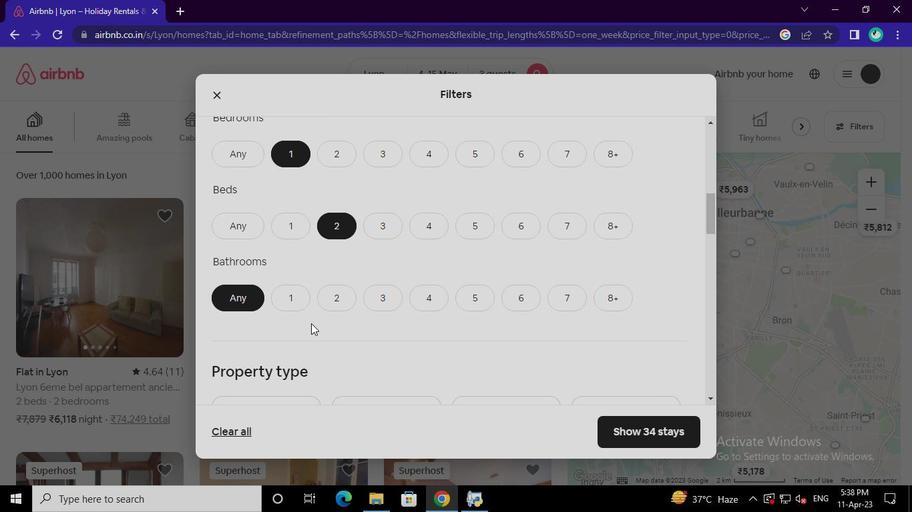 
Action: Mouse pressed left at (292, 301)
Screenshot: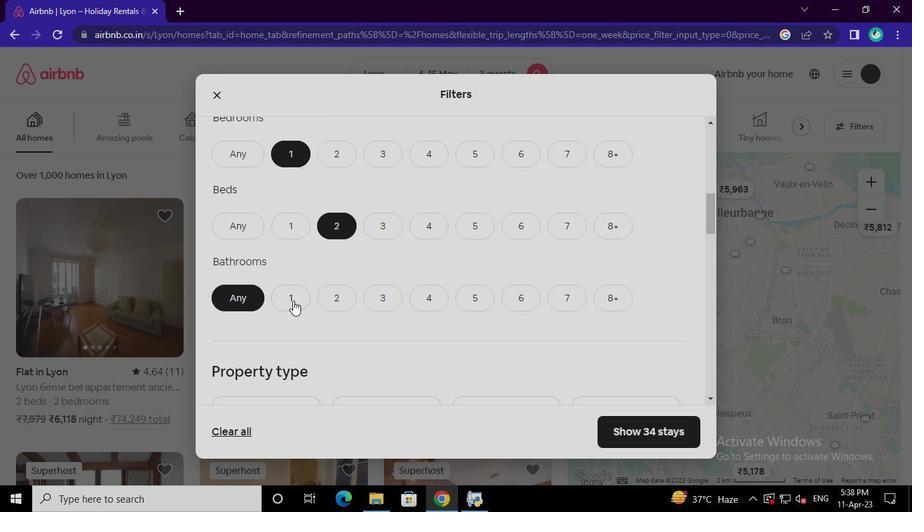 
Action: Mouse moved to (366, 313)
Screenshot: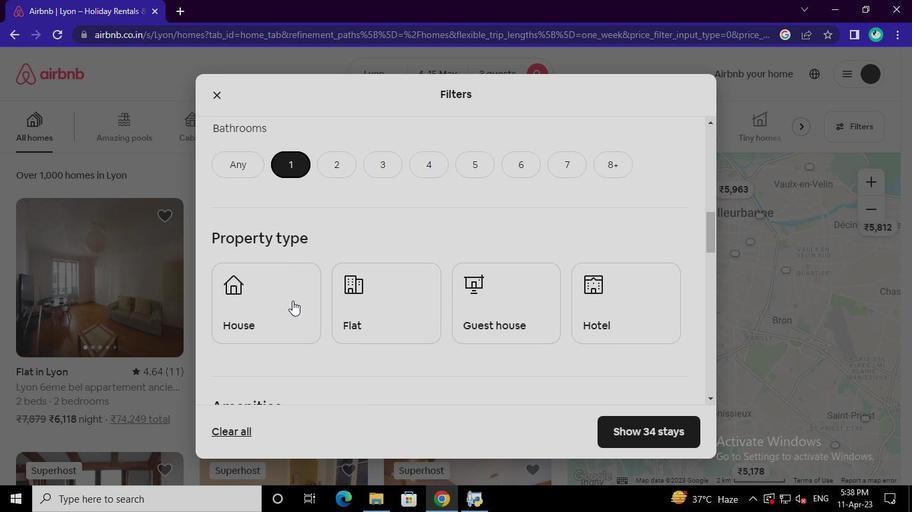 
Action: Mouse pressed left at (366, 313)
Screenshot: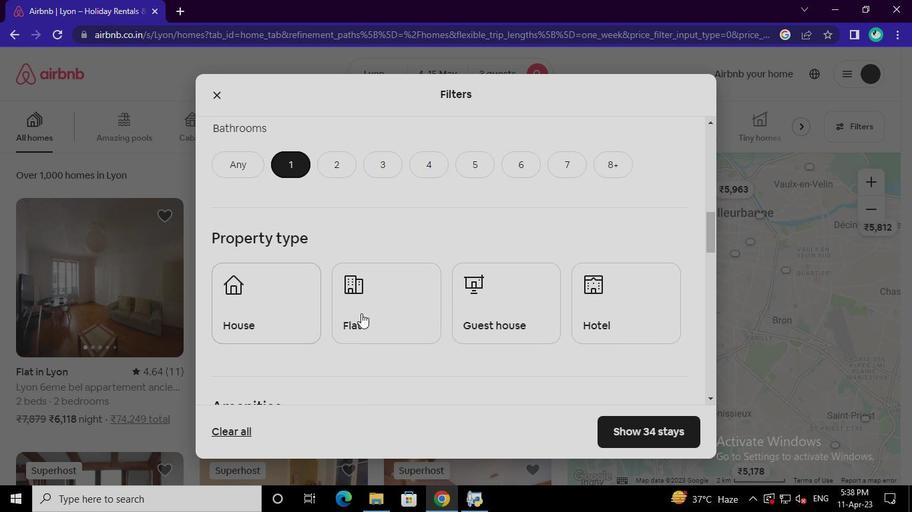 
Action: Mouse moved to (260, 369)
Screenshot: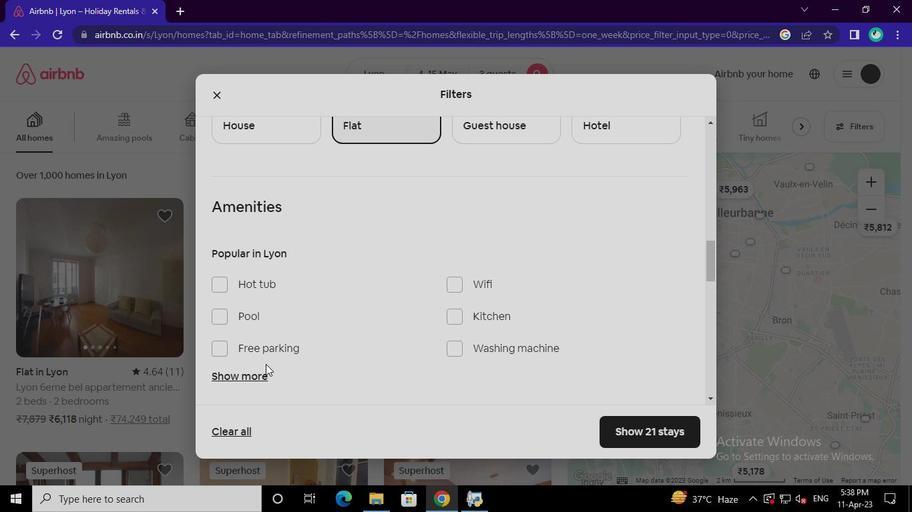 
Action: Mouse pressed left at (260, 369)
Screenshot: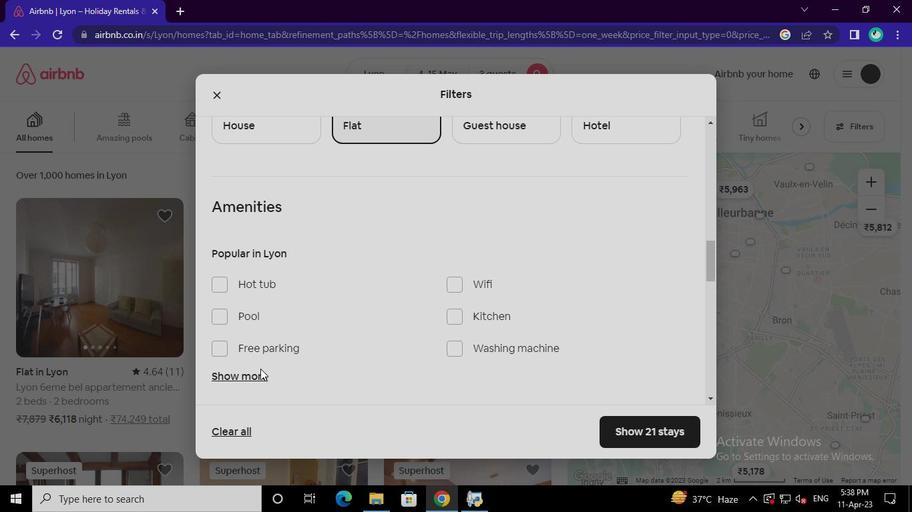 
Action: Mouse moved to (450, 219)
Screenshot: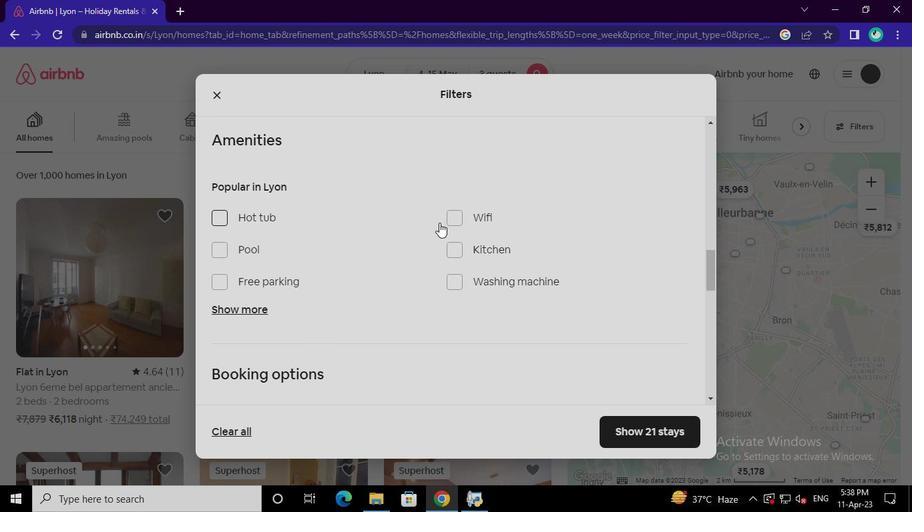 
Action: Mouse pressed left at (450, 219)
Screenshot: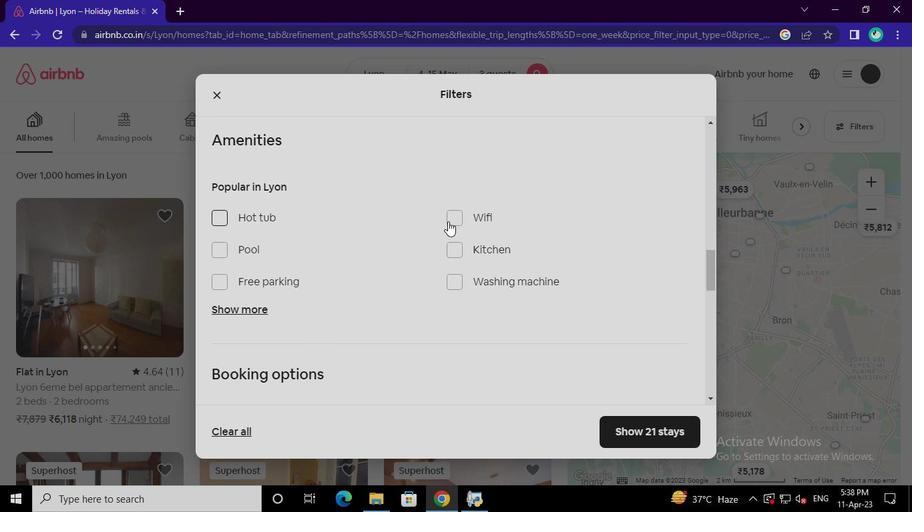 
Action: Mouse moved to (241, 251)
Screenshot: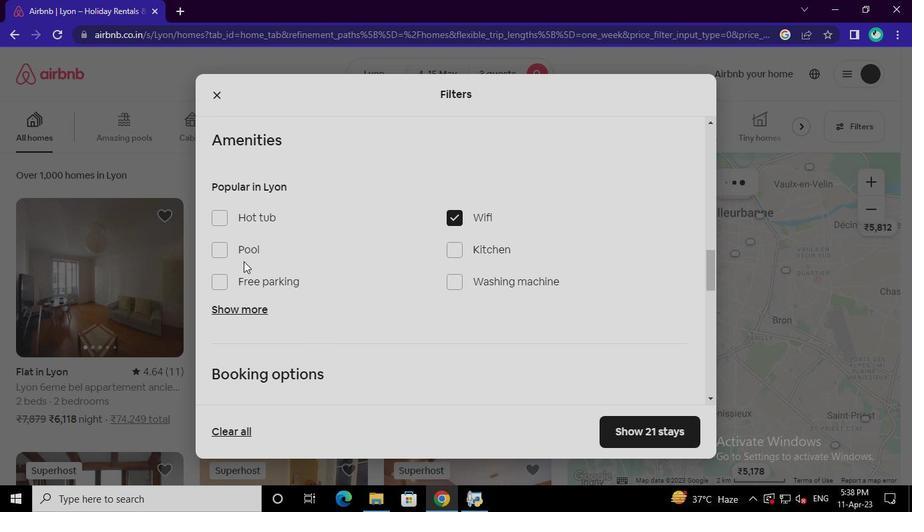 
Action: Mouse pressed left at (241, 251)
Screenshot: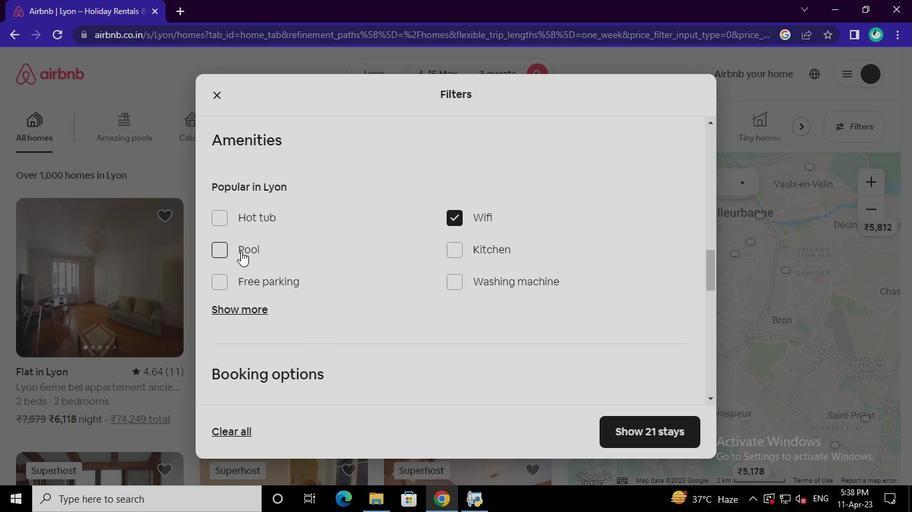 
Action: Mouse moved to (257, 317)
Screenshot: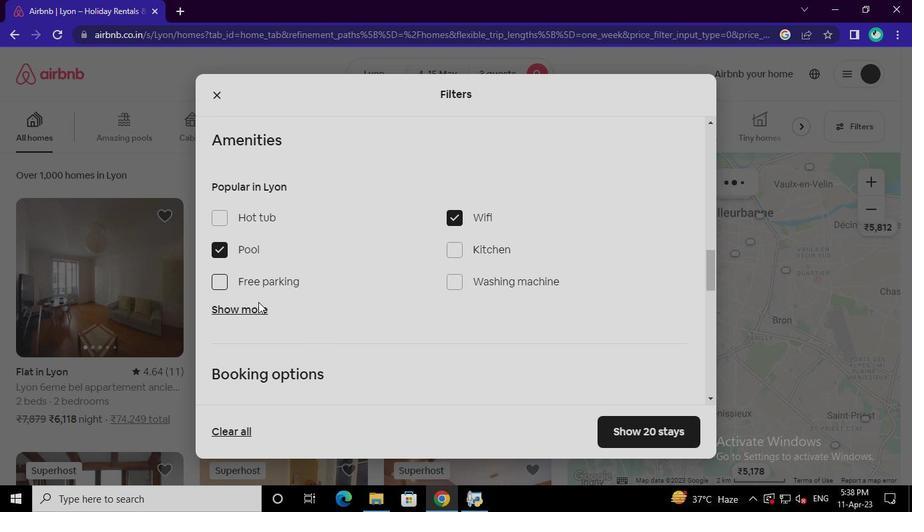 
Action: Mouse pressed left at (257, 317)
Screenshot: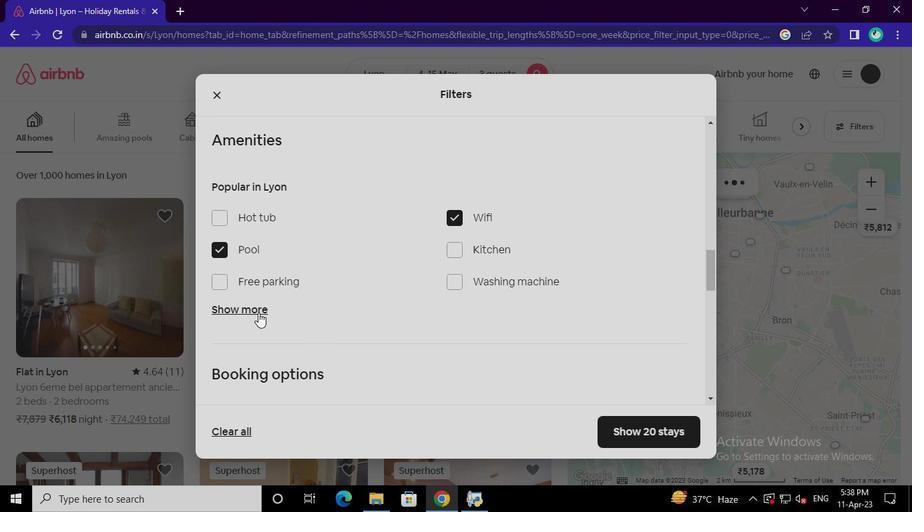 
Action: Mouse moved to (255, 314)
Screenshot: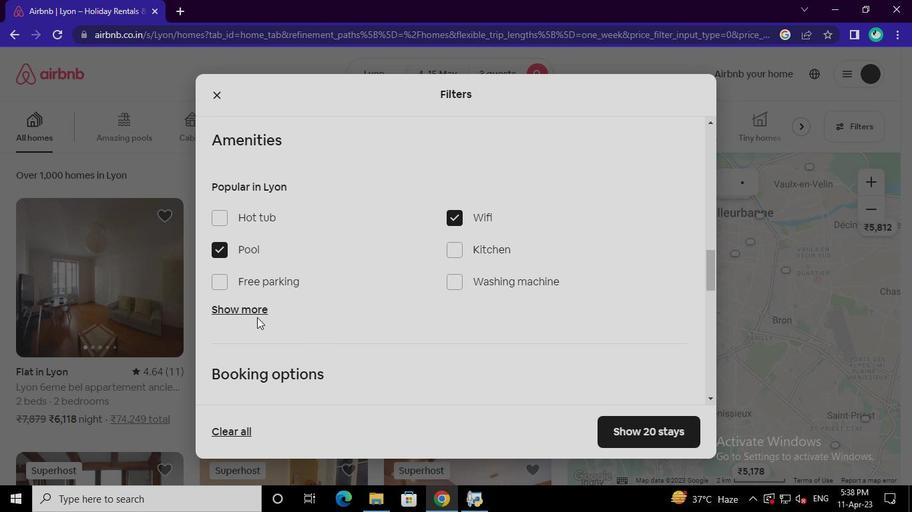 
Action: Mouse pressed left at (255, 314)
Screenshot: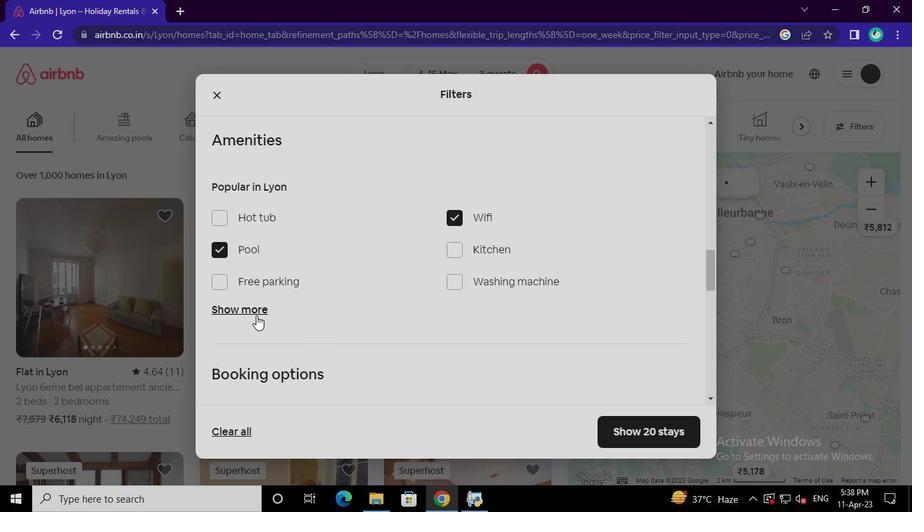 
Action: Mouse moved to (271, 374)
Screenshot: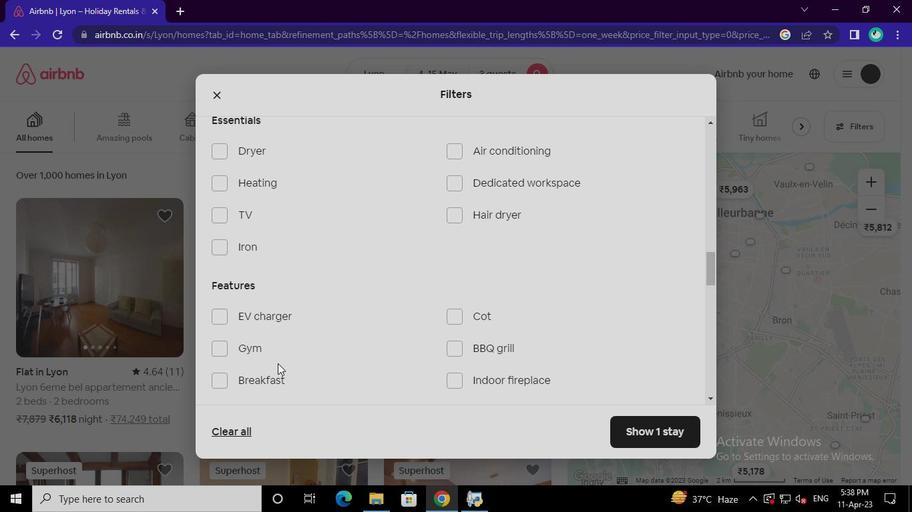 
Action: Mouse pressed left at (271, 374)
Screenshot: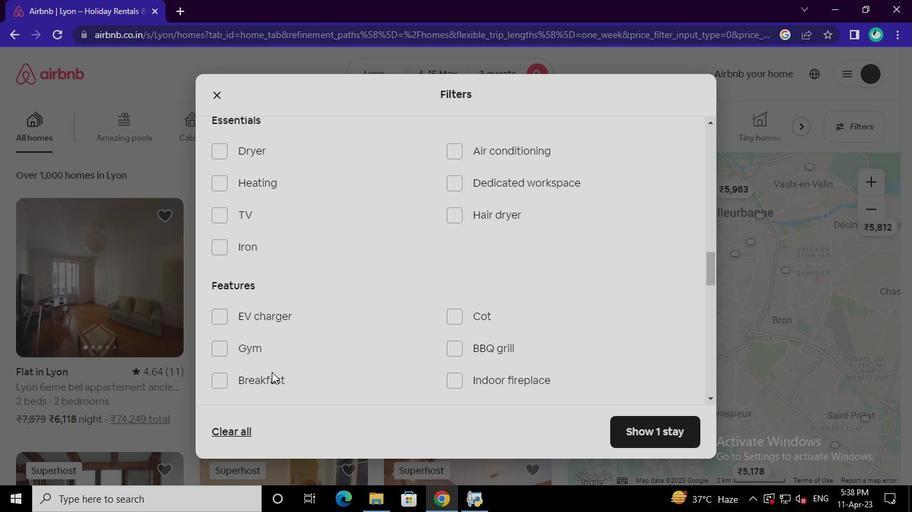 
Action: Mouse moved to (660, 259)
Screenshot: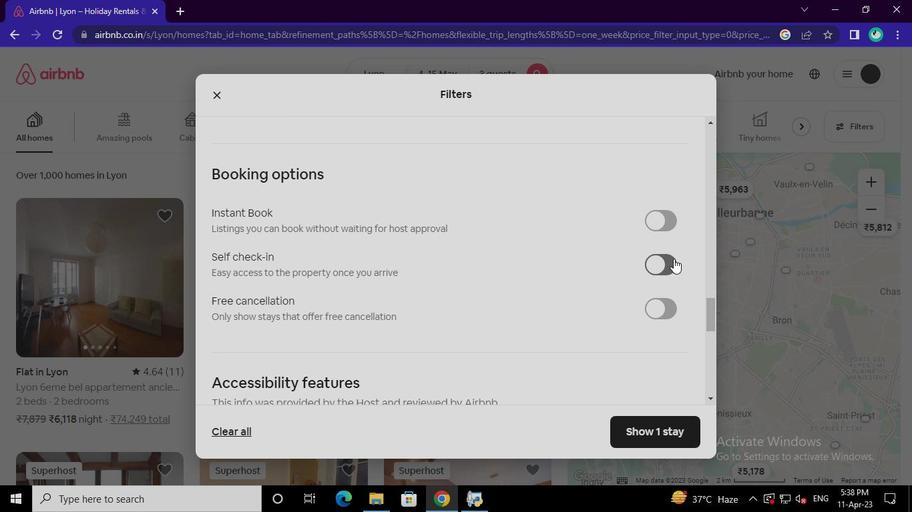 
Action: Mouse pressed left at (660, 259)
Screenshot: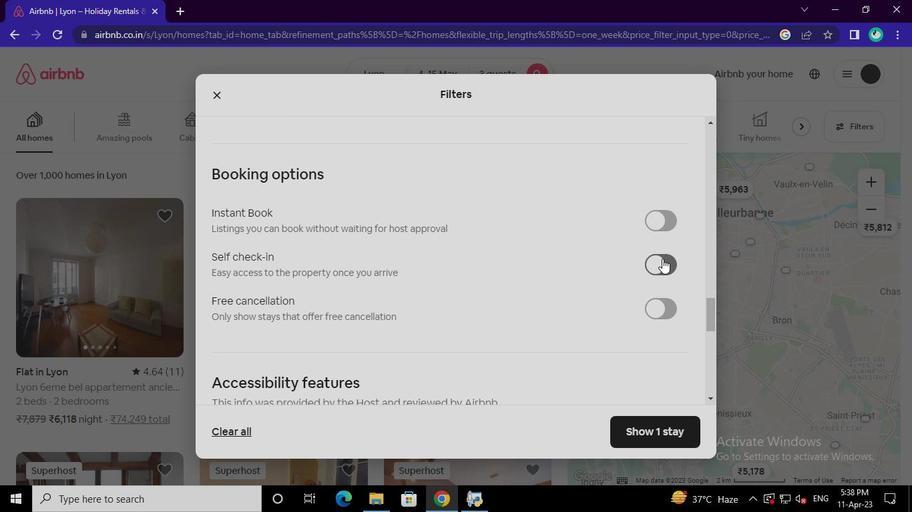 
Action: Mouse moved to (273, 309)
Screenshot: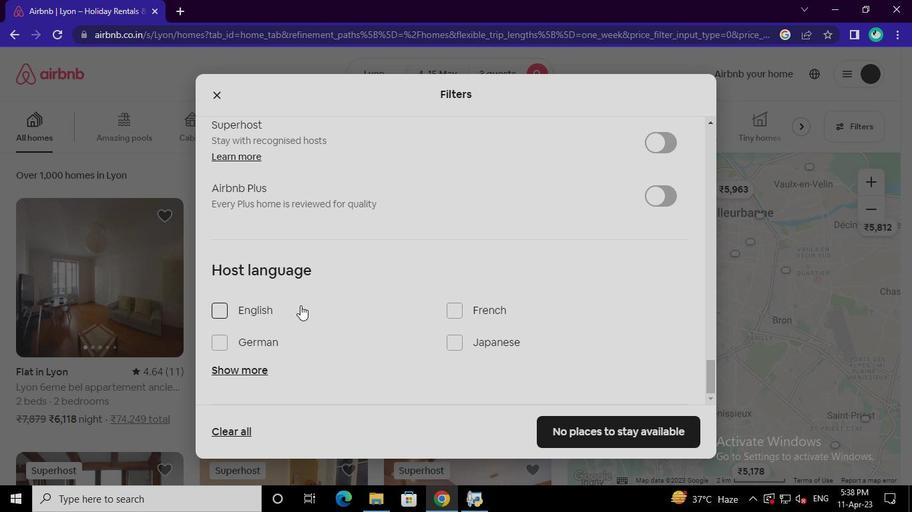 
Action: Mouse pressed left at (273, 309)
Screenshot: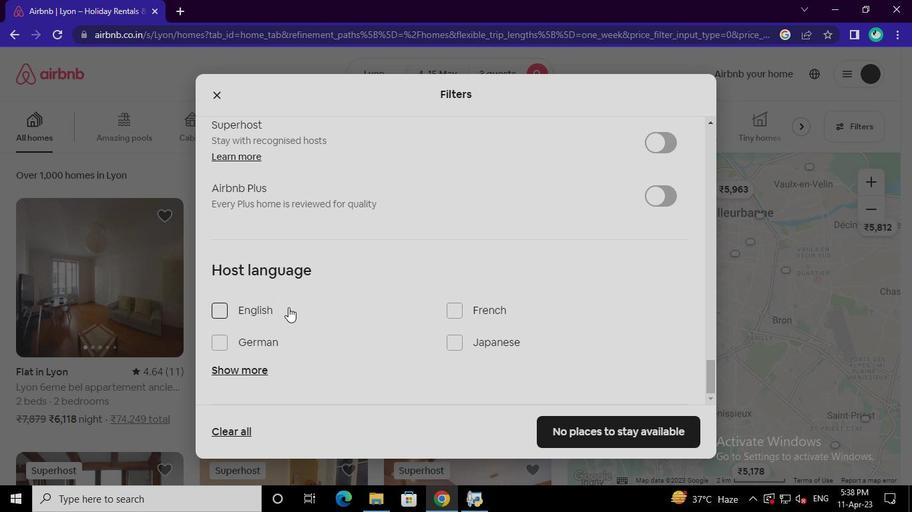 
Action: Mouse moved to (585, 425)
Screenshot: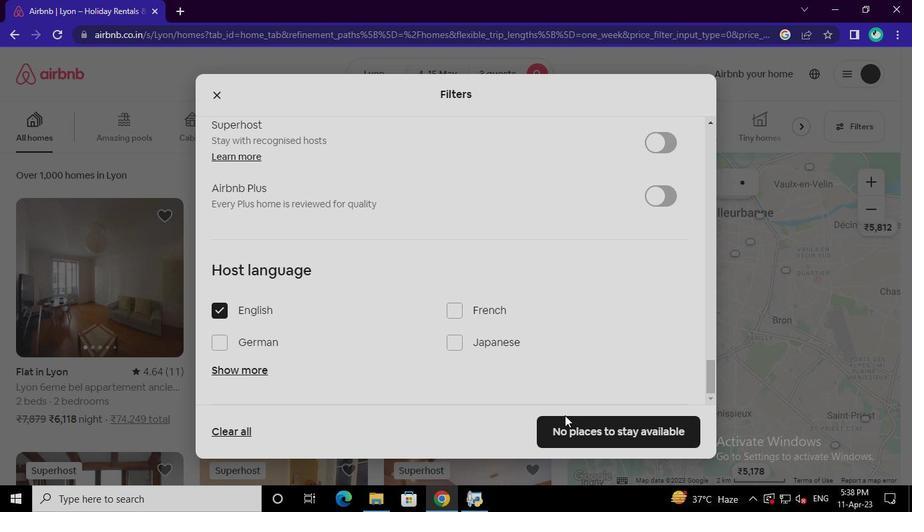 
Action: Mouse pressed left at (585, 425)
Screenshot: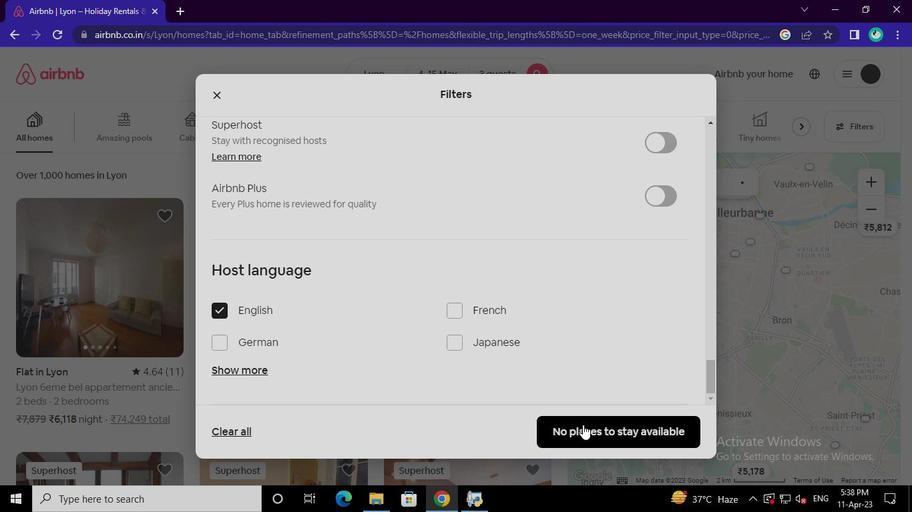 
Action: Mouse moved to (487, 497)
Screenshot: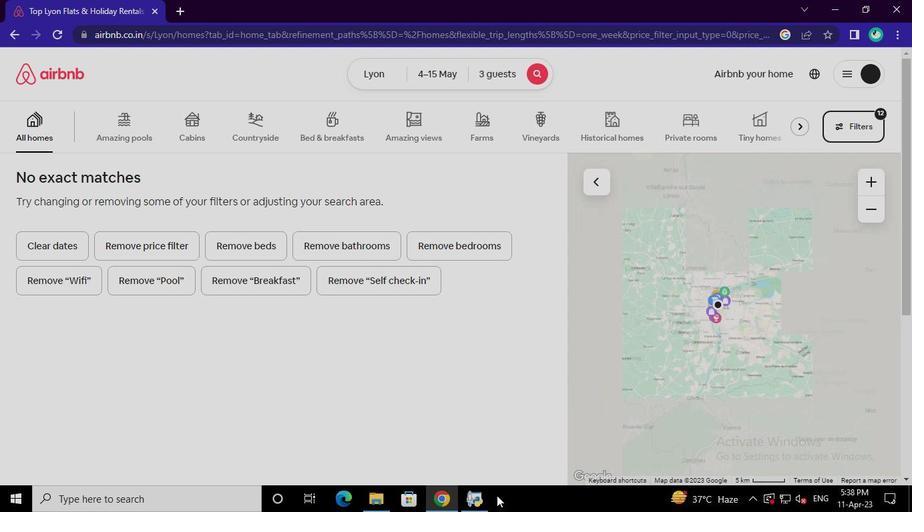 
Action: Mouse pressed left at (487, 497)
Screenshot: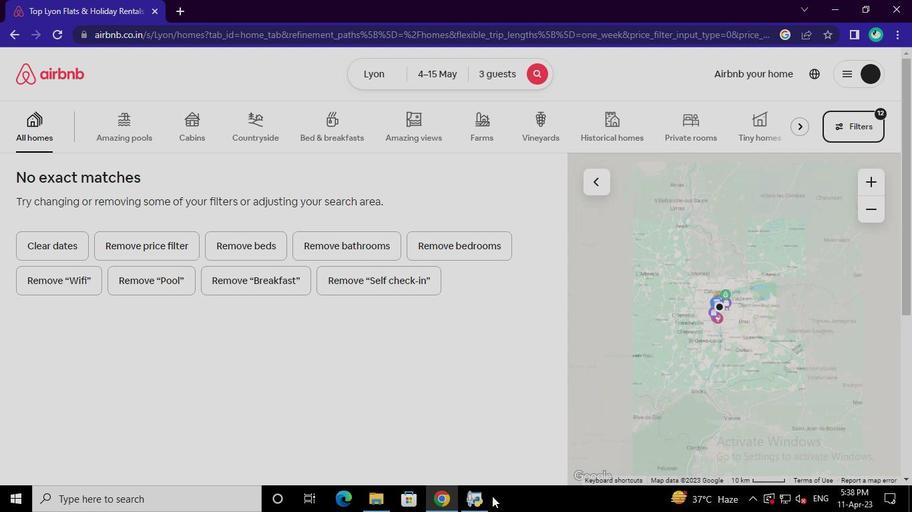 
Action: Mouse moved to (709, 61)
Screenshot: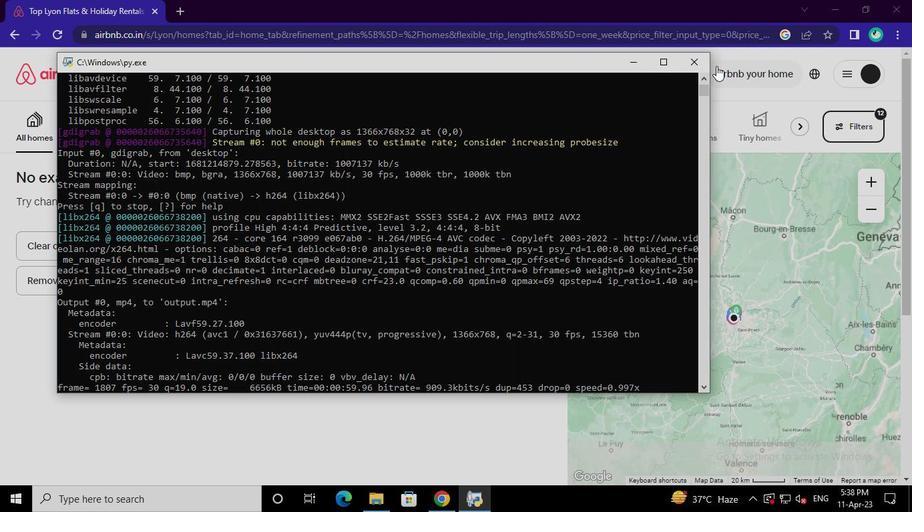 
Action: Mouse pressed left at (709, 61)
Screenshot: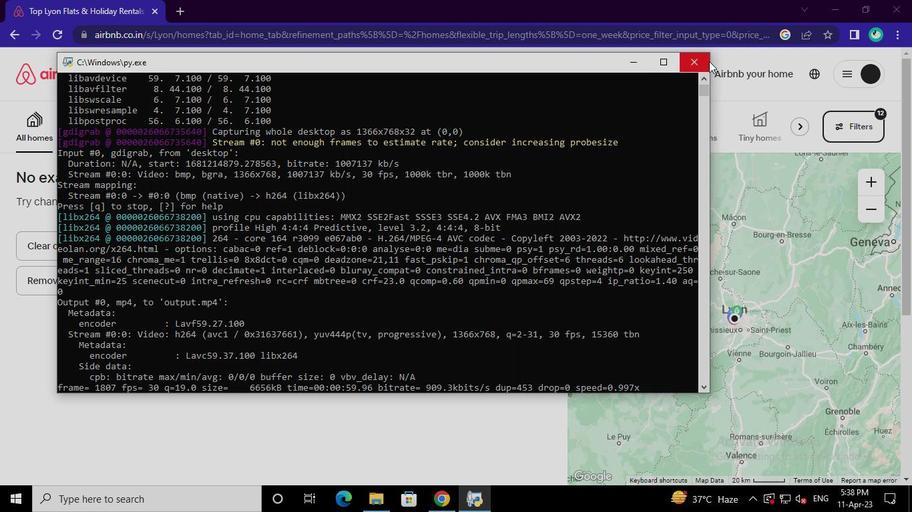 
